 Task: Add a dentist appointment for a cavity filling on the 22nd at 5:00 PM to 6:00 PM.
Action: Mouse moved to (550, 136)
Screenshot: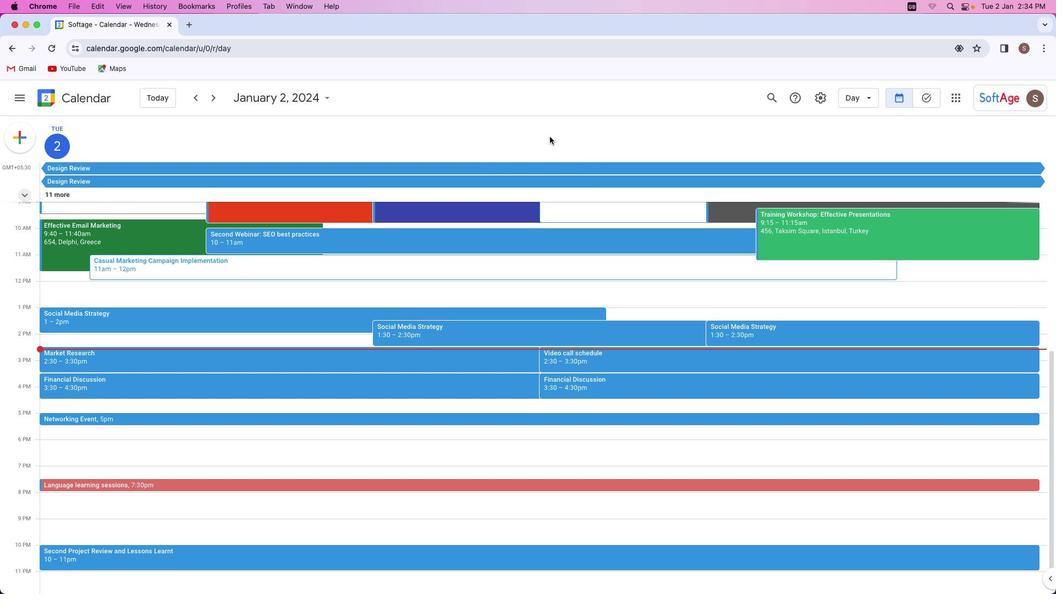 
Action: Mouse pressed left at (550, 136)
Screenshot: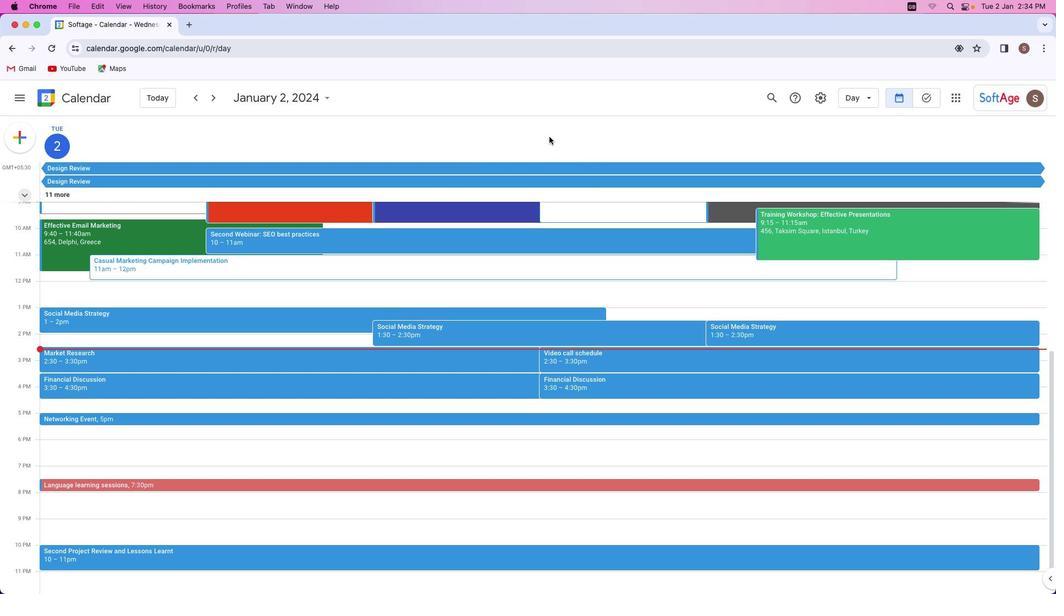 
Action: Mouse moved to (25, 141)
Screenshot: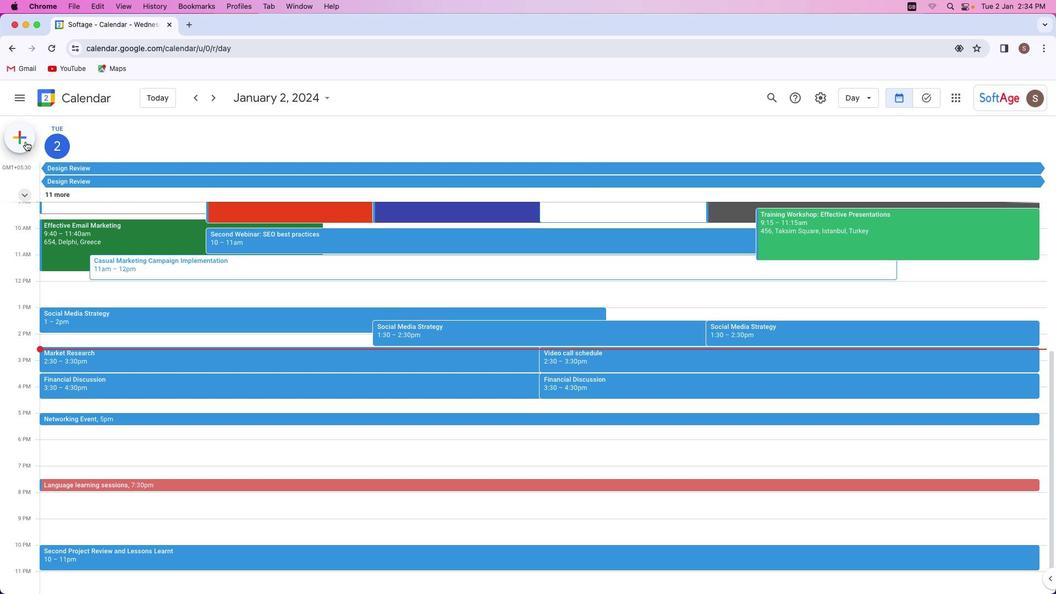 
Action: Mouse pressed left at (25, 141)
Screenshot: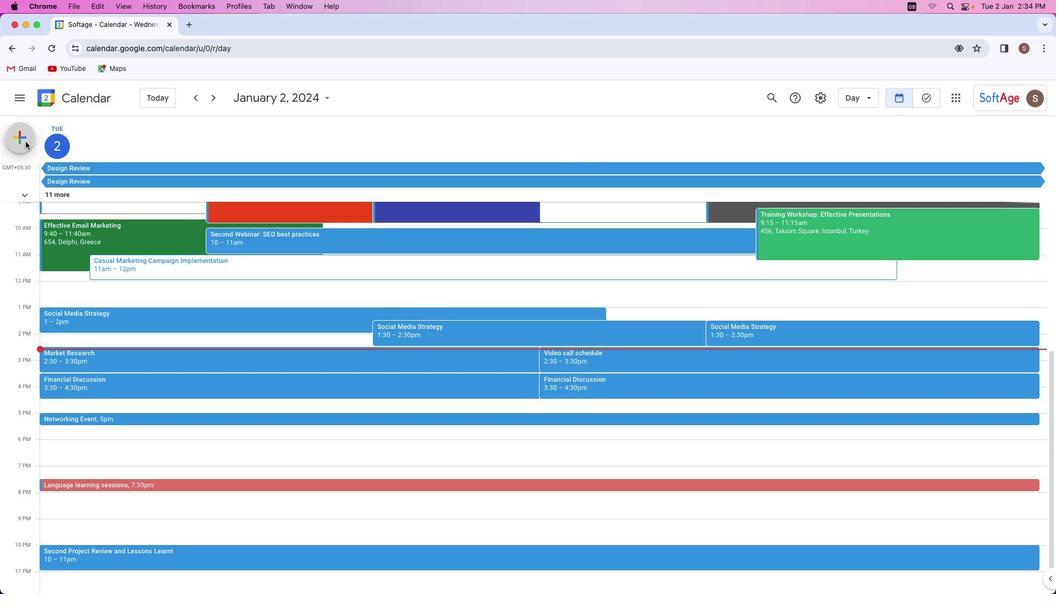 
Action: Mouse moved to (68, 256)
Screenshot: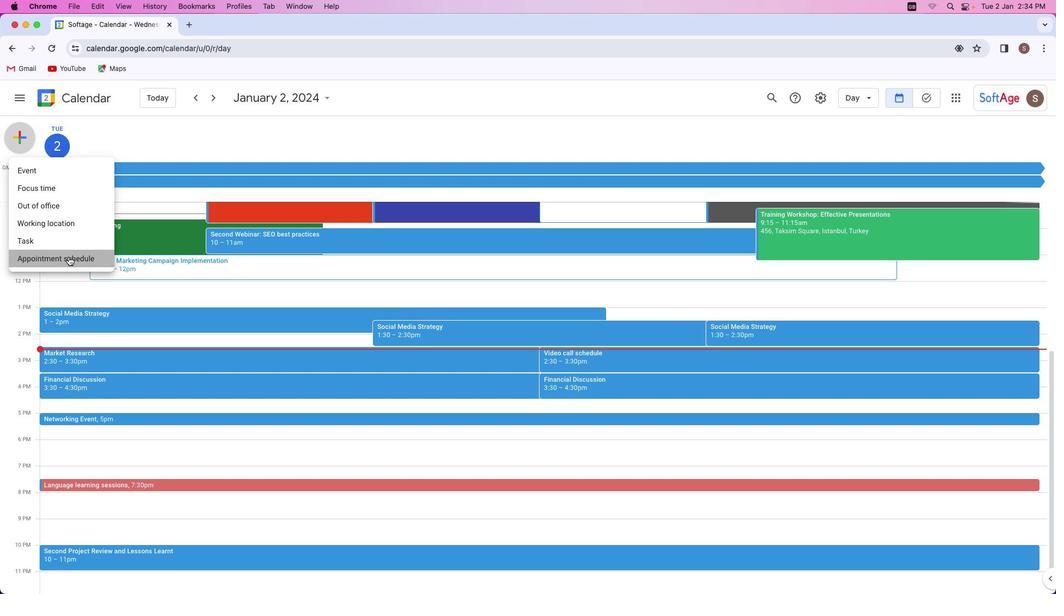 
Action: Mouse pressed left at (68, 256)
Screenshot: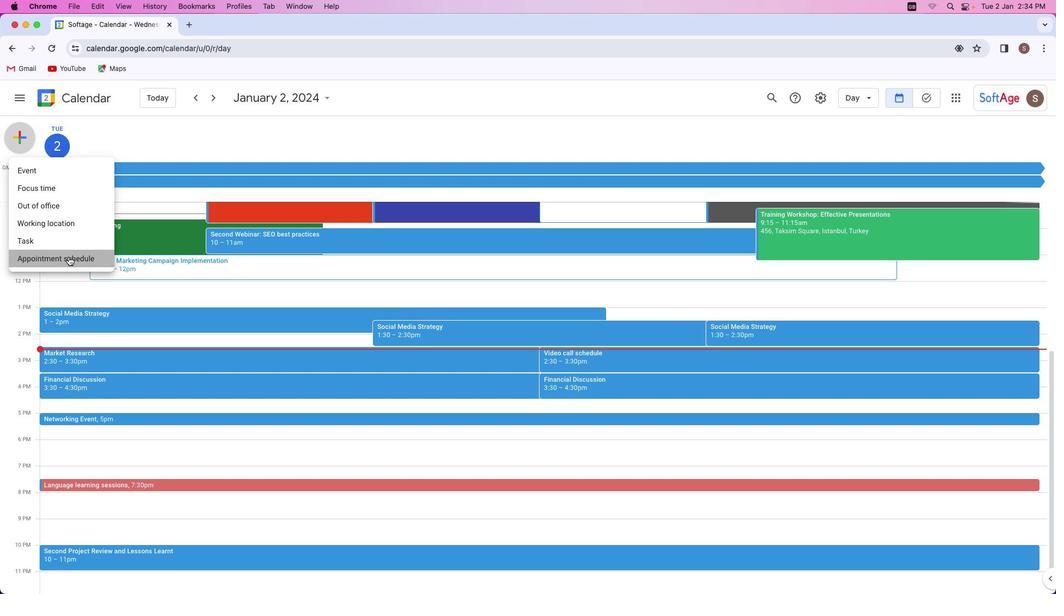 
Action: Mouse moved to (83, 128)
Screenshot: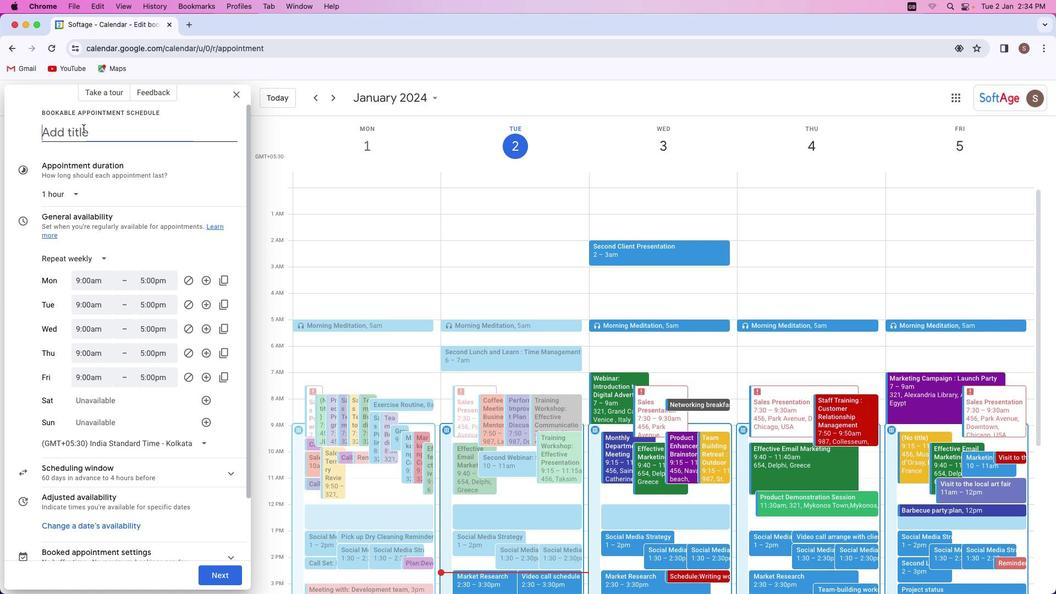
Action: Key pressed Key.shift'D''e''n''t''i''s''t'Key.space'c''a''v''i''t''y'Key.space'f''i''l''l''i''n''g'
Screenshot: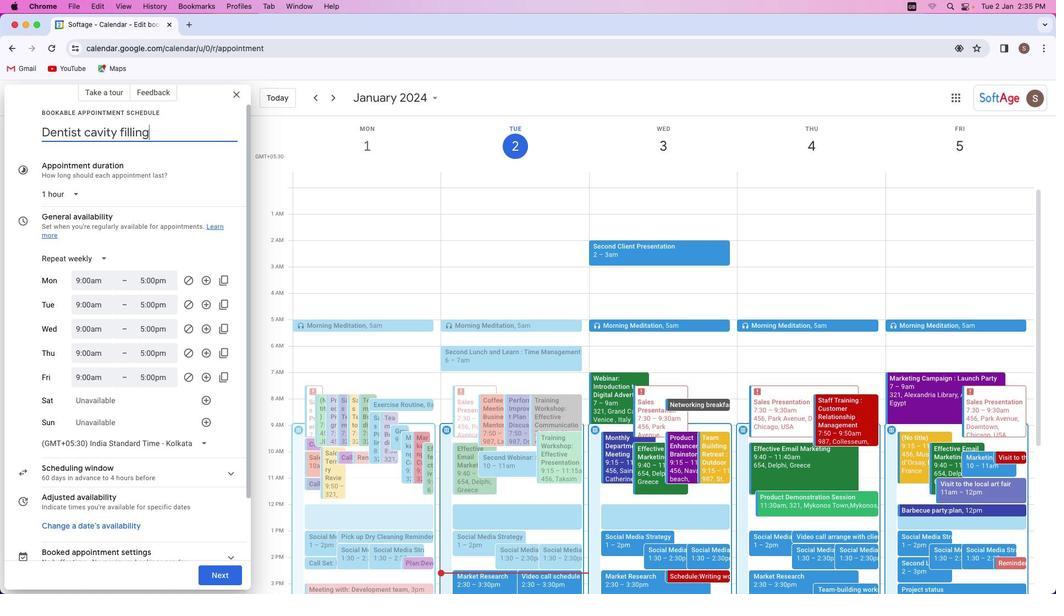 
Action: Mouse moved to (94, 255)
Screenshot: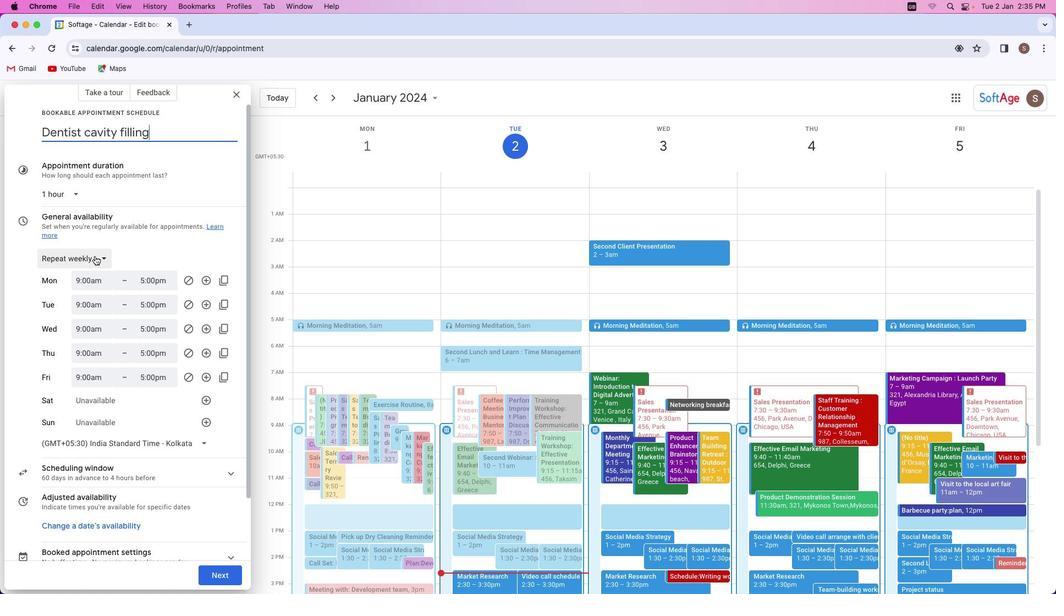 
Action: Mouse pressed left at (94, 255)
Screenshot: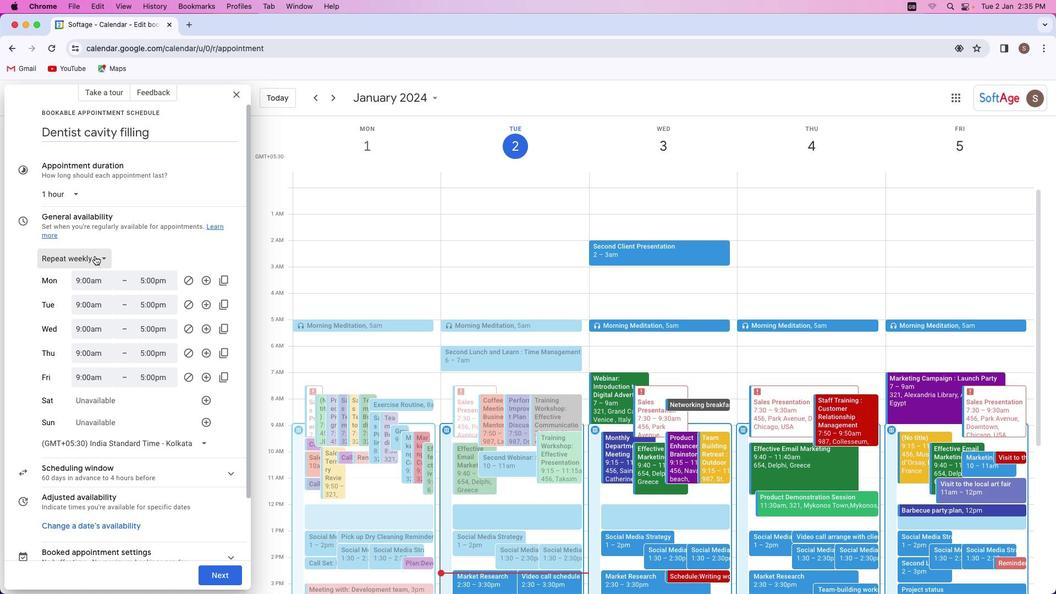 
Action: Mouse moved to (98, 277)
Screenshot: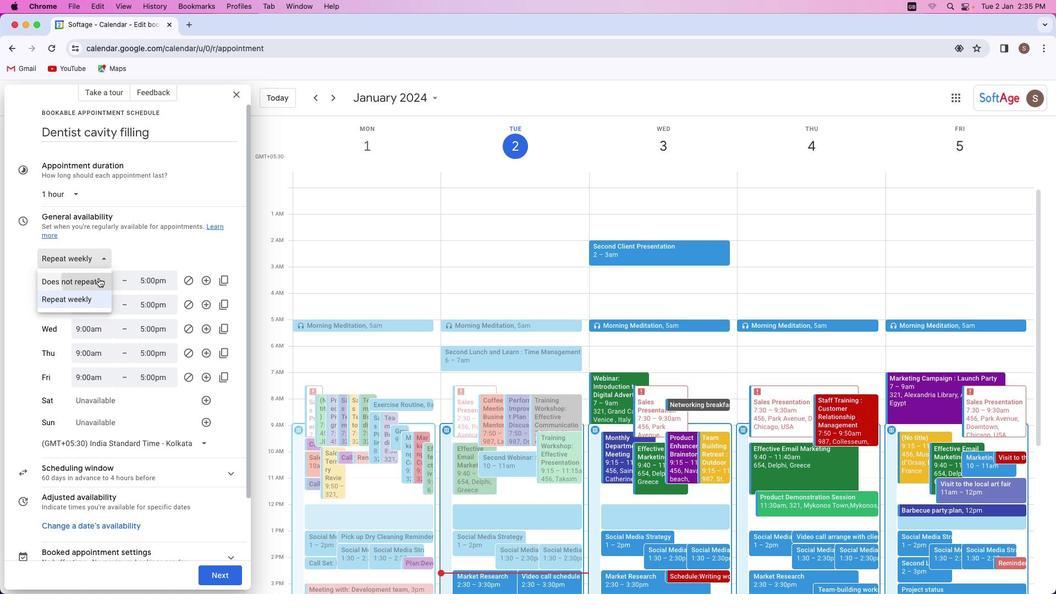 
Action: Mouse pressed left at (98, 277)
Screenshot: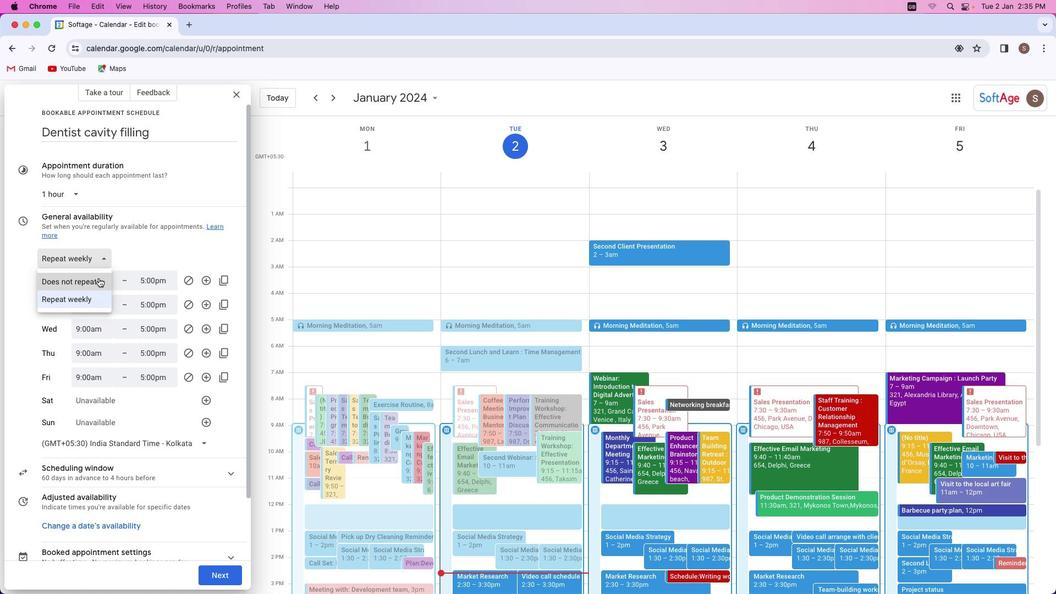 
Action: Mouse moved to (60, 268)
Screenshot: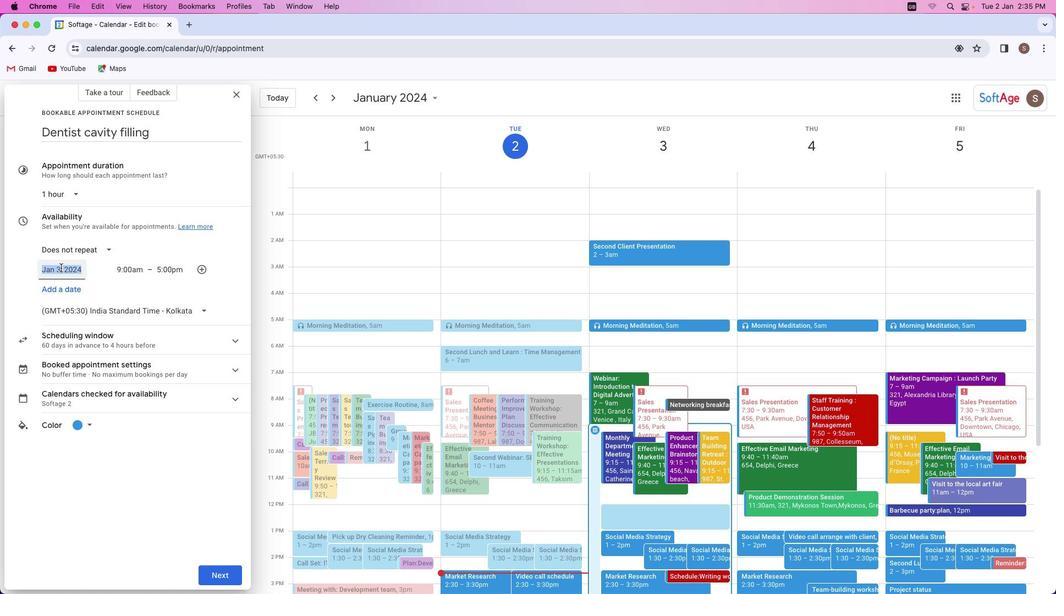 
Action: Mouse pressed left at (60, 268)
Screenshot: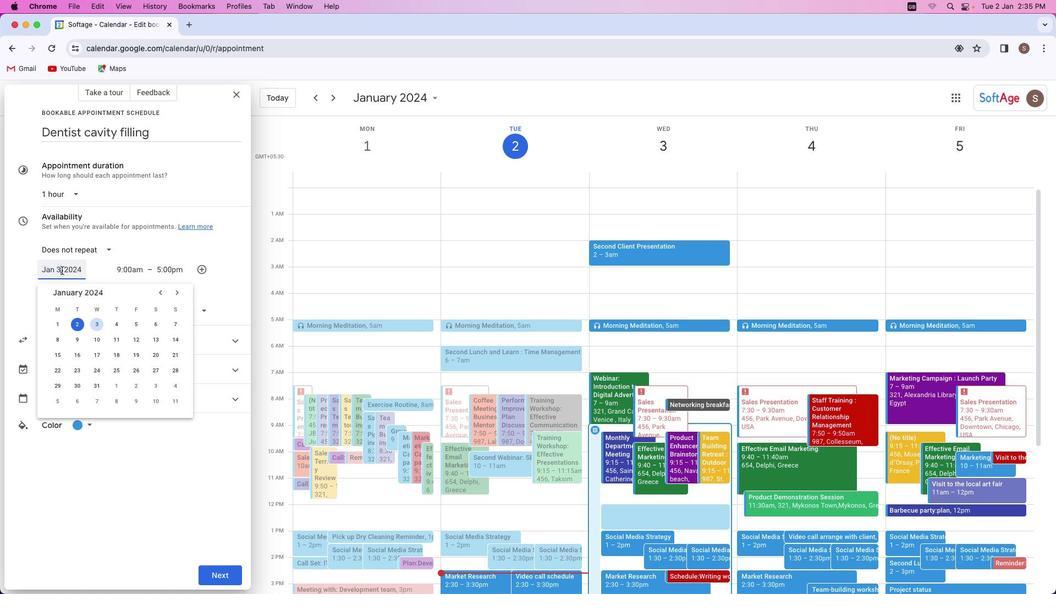 
Action: Mouse moved to (60, 368)
Screenshot: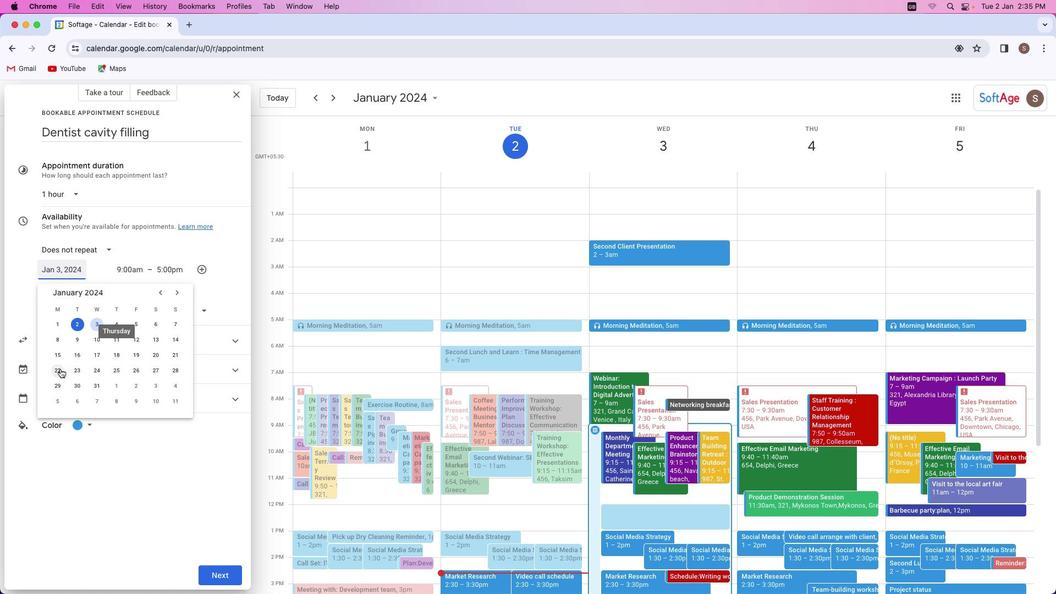 
Action: Mouse pressed left at (60, 368)
Screenshot: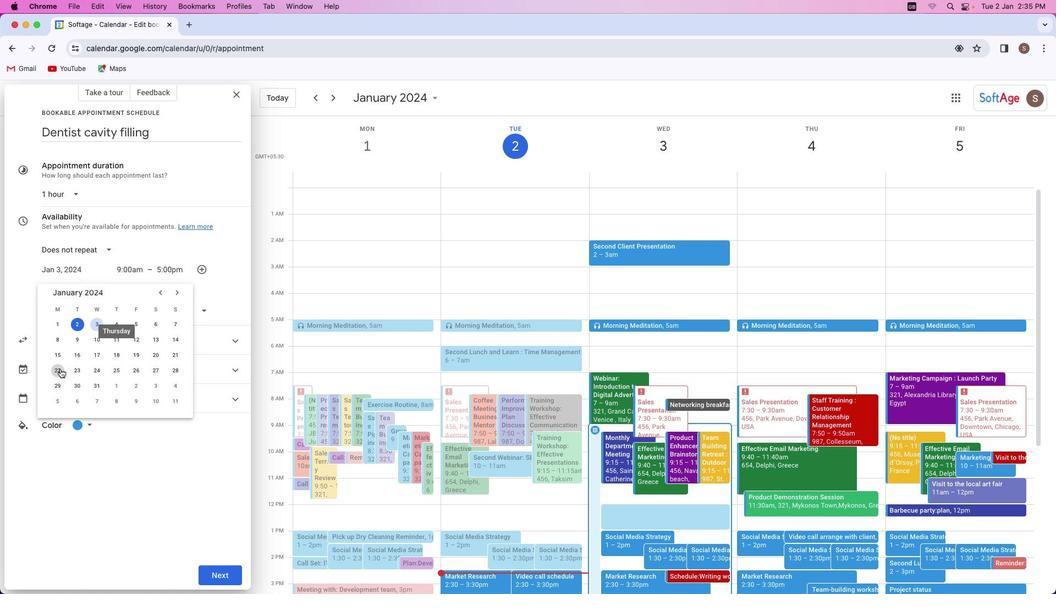 
Action: Mouse moved to (124, 274)
Screenshot: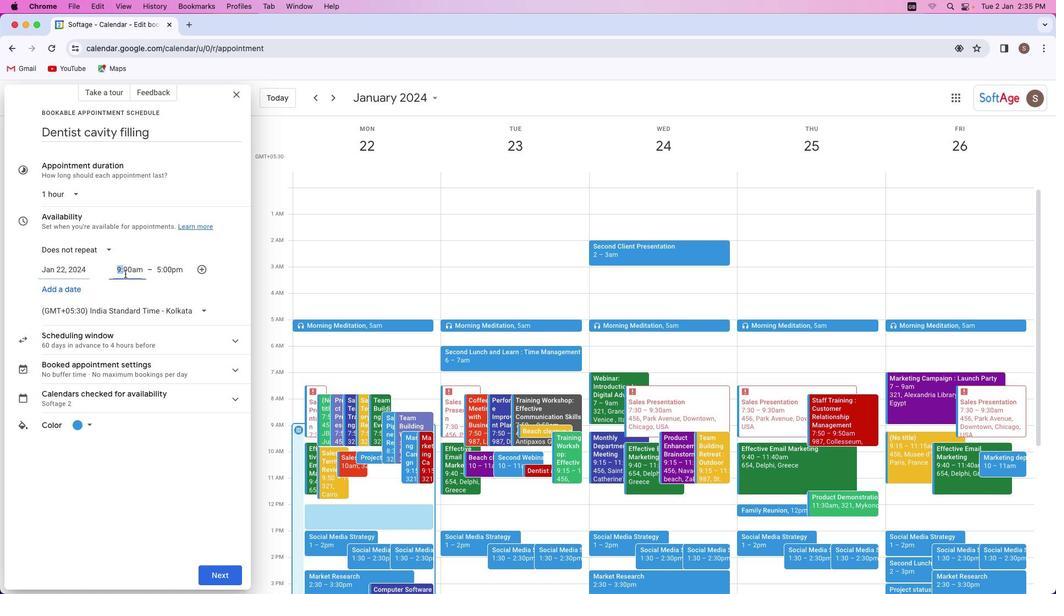 
Action: Mouse pressed left at (124, 274)
Screenshot: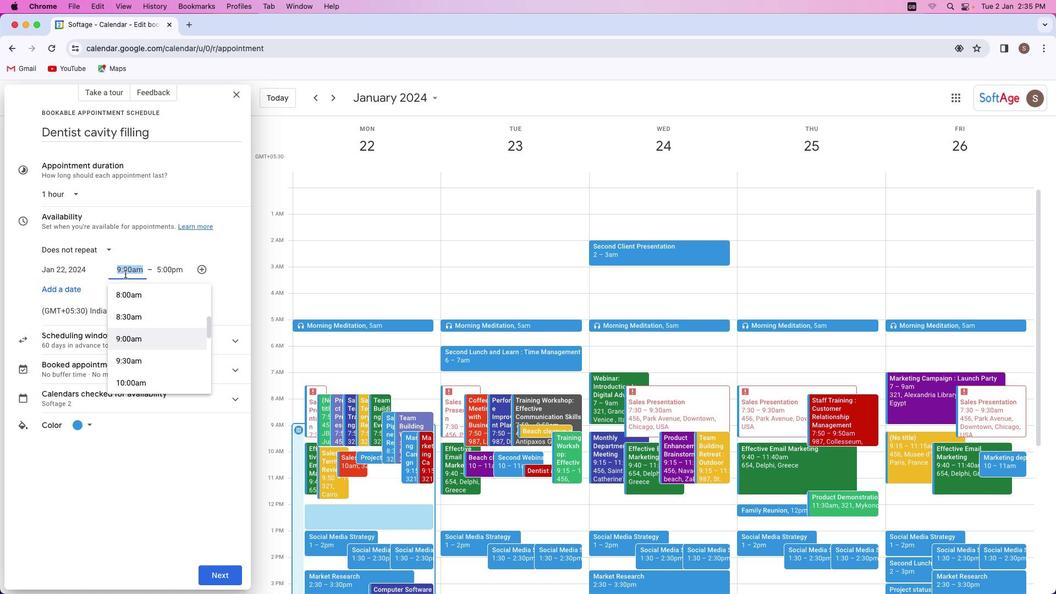 
Action: Mouse moved to (134, 308)
Screenshot: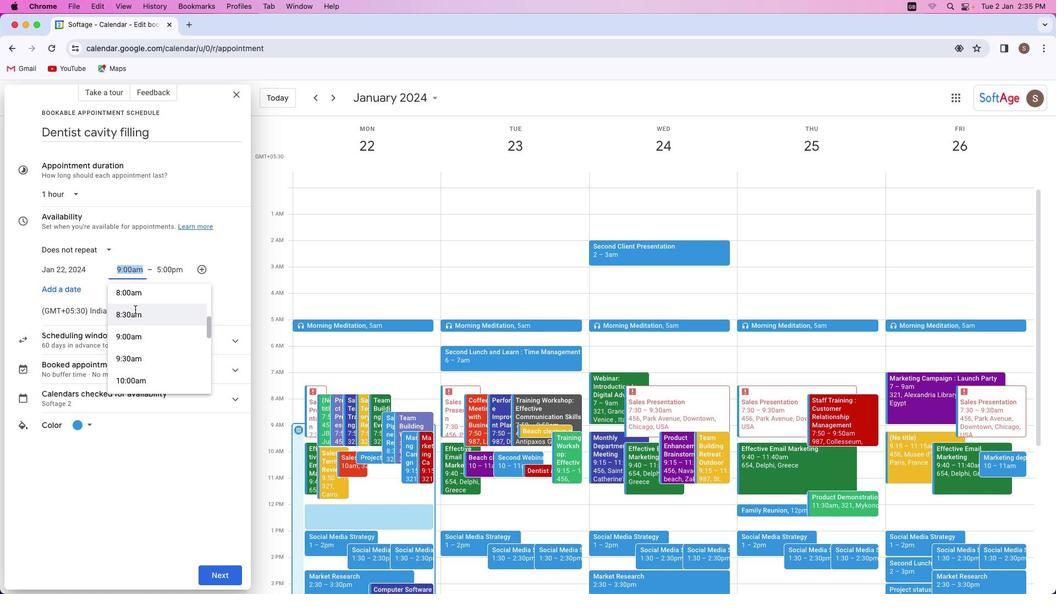 
Action: Mouse scrolled (134, 308) with delta (0, 0)
Screenshot: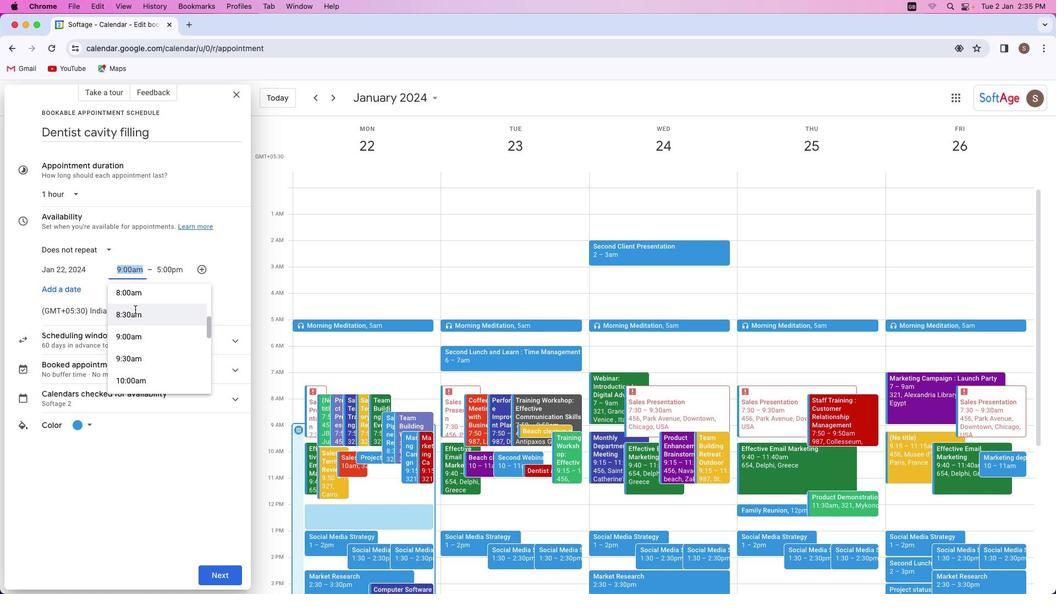 
Action: Mouse moved to (134, 309)
Screenshot: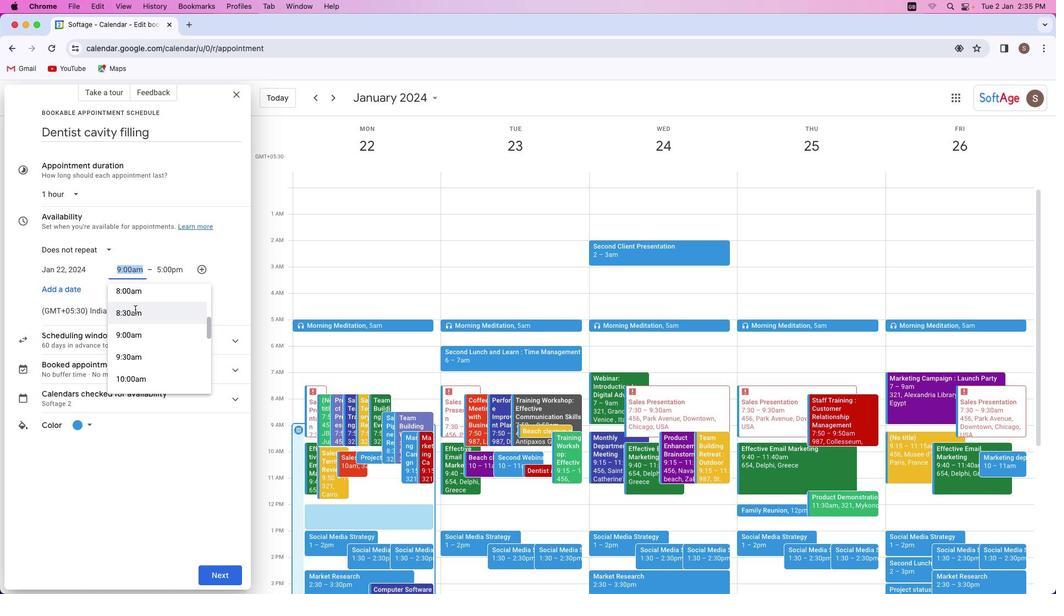 
Action: Mouse scrolled (134, 309) with delta (0, 0)
Screenshot: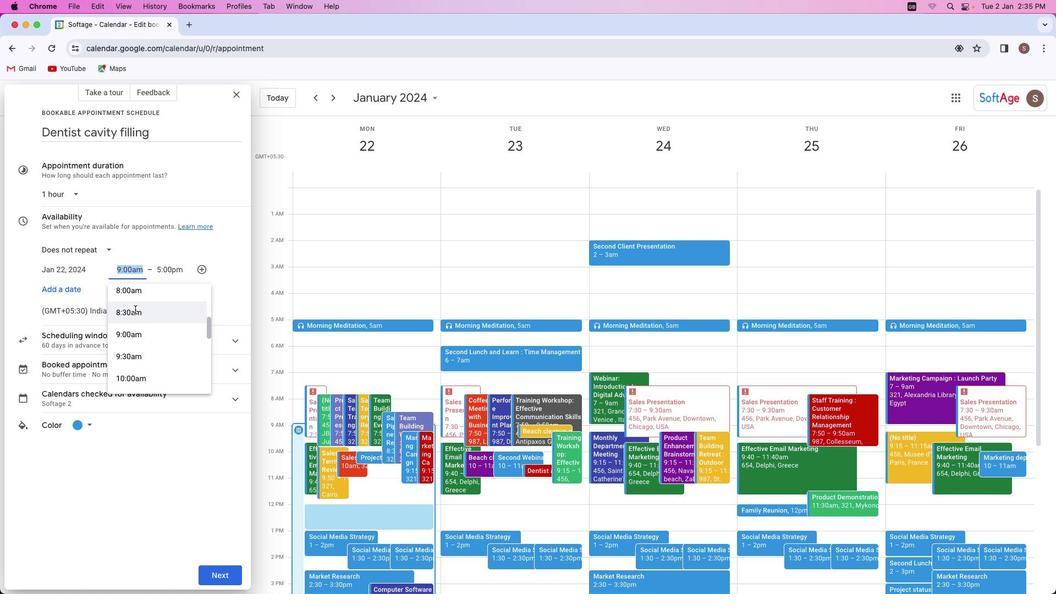 
Action: Mouse moved to (134, 309)
Screenshot: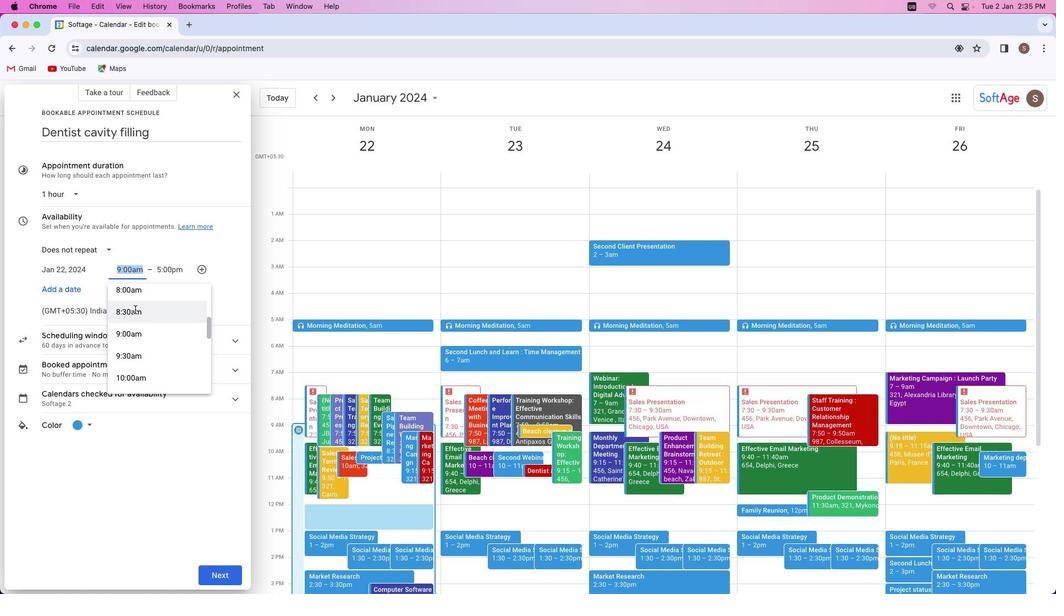
Action: Mouse scrolled (134, 309) with delta (0, 0)
Screenshot: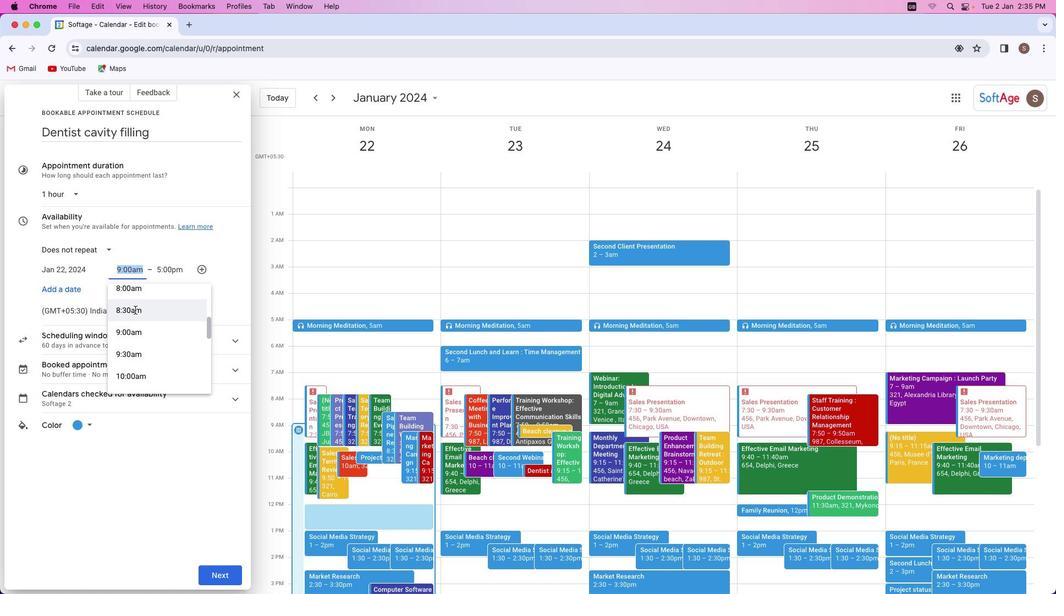 
Action: Mouse moved to (134, 309)
Screenshot: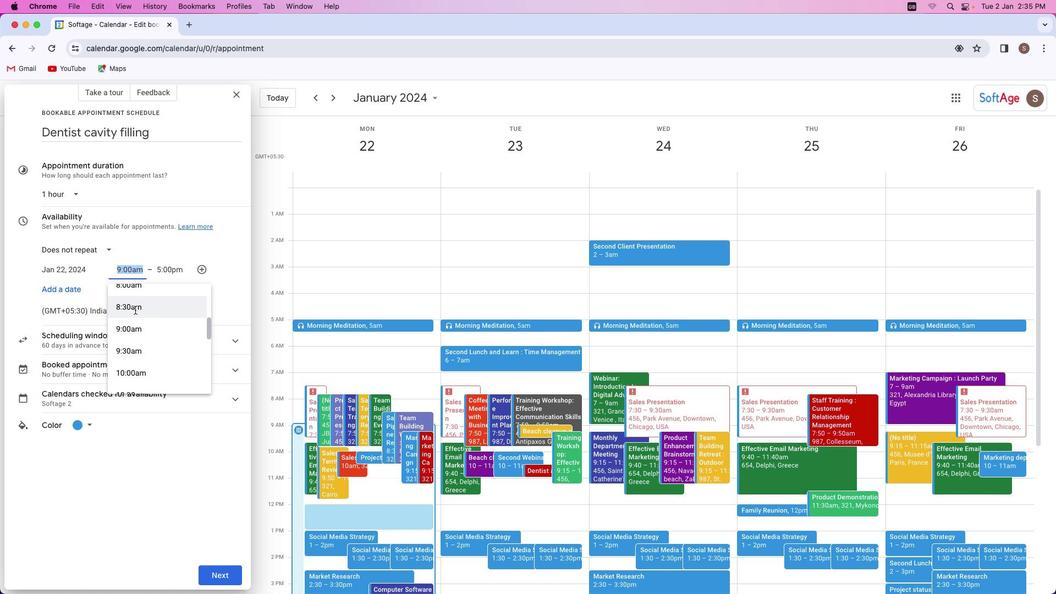 
Action: Mouse scrolled (134, 309) with delta (0, 0)
Screenshot: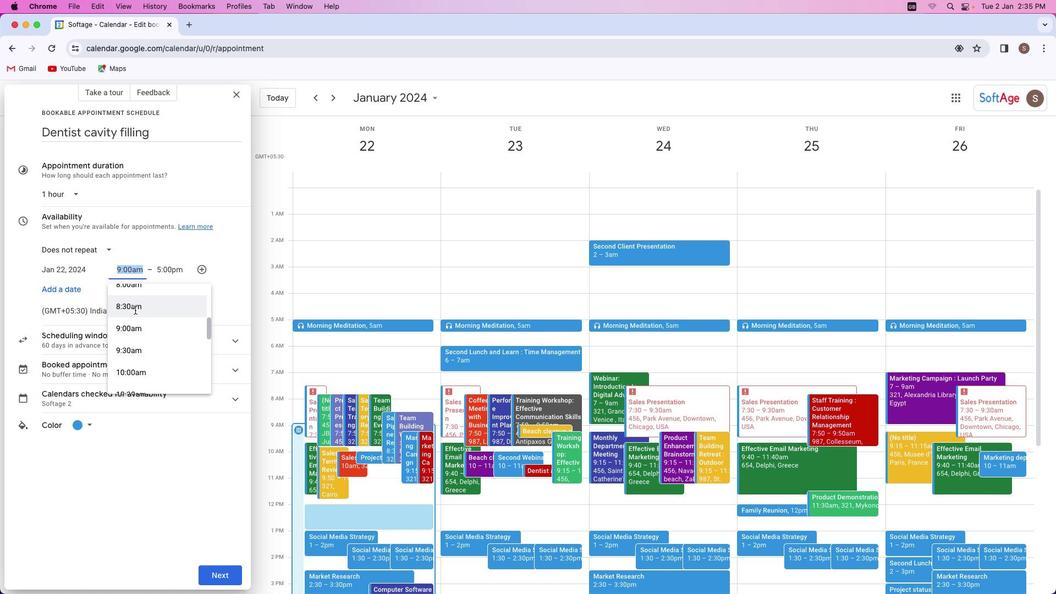 
Action: Mouse scrolled (134, 309) with delta (0, 0)
Screenshot: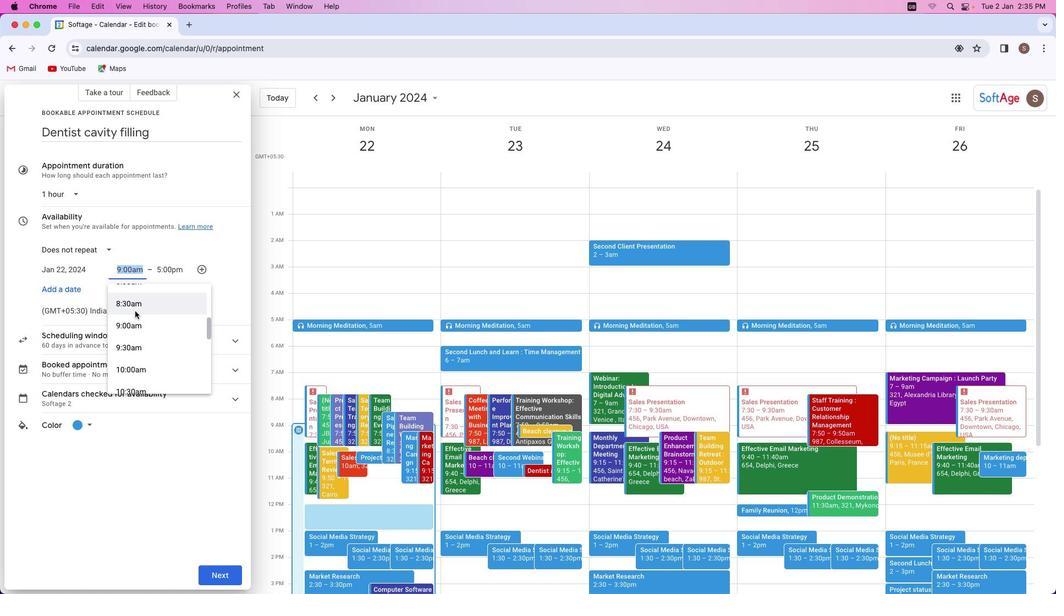 
Action: Mouse moved to (136, 312)
Screenshot: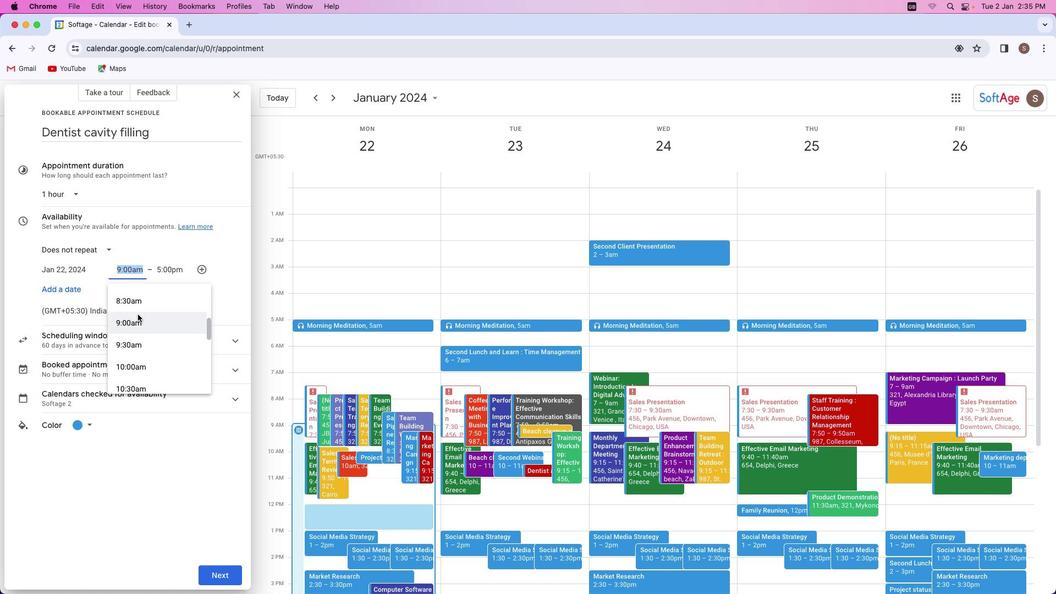 
Action: Mouse scrolled (136, 312) with delta (0, 0)
Screenshot: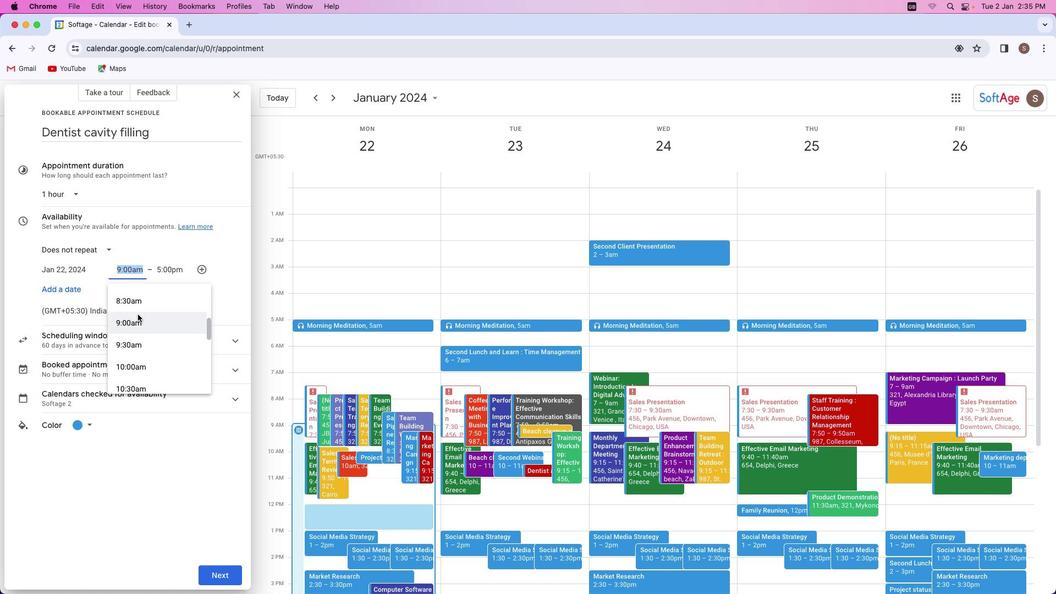 
Action: Mouse moved to (137, 314)
Screenshot: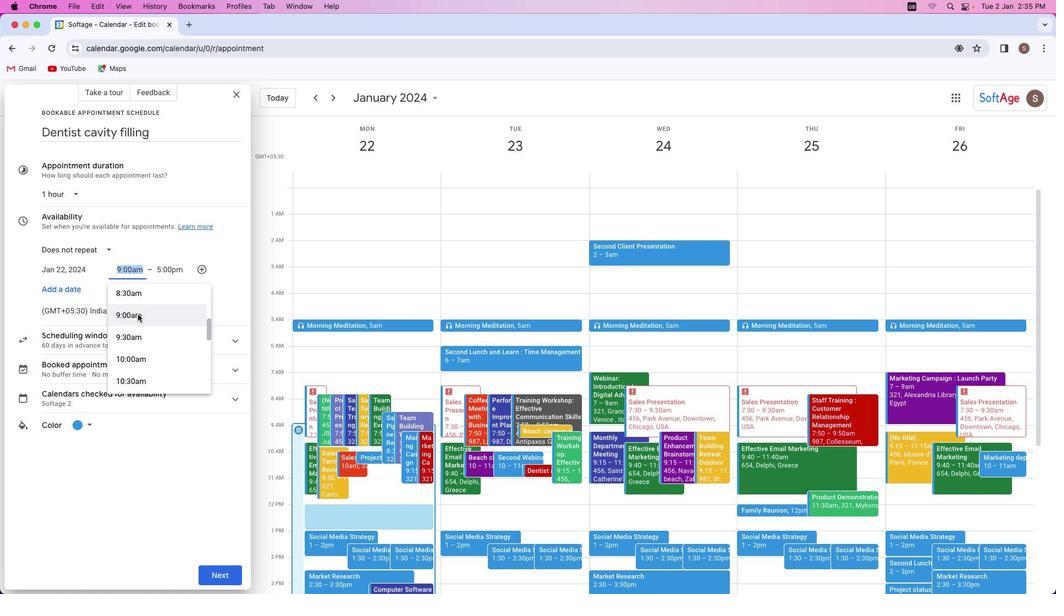 
Action: Mouse scrolled (137, 314) with delta (0, 0)
Screenshot: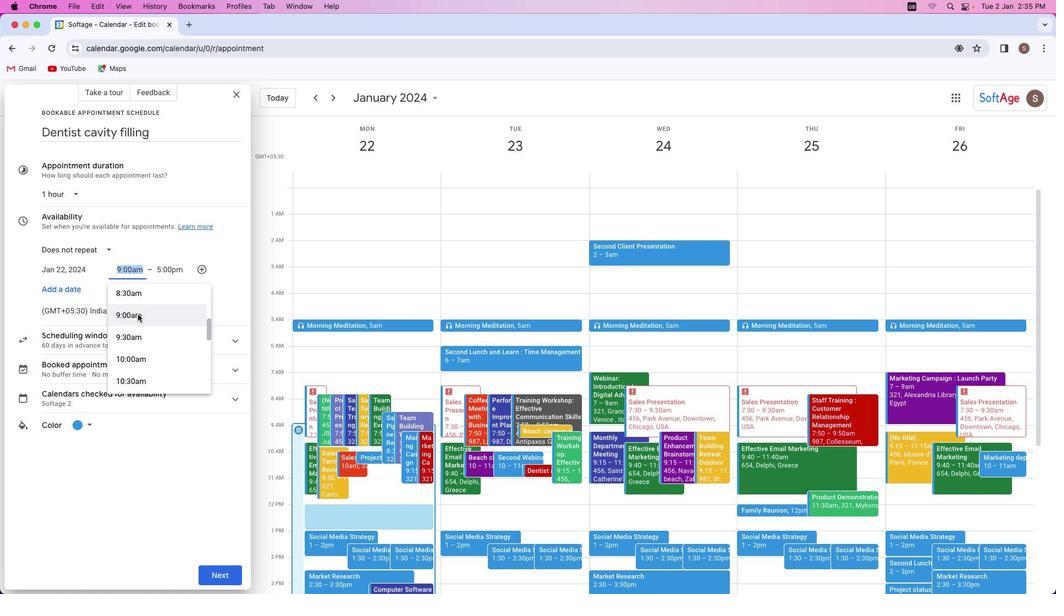 
Action: Mouse moved to (138, 314)
Screenshot: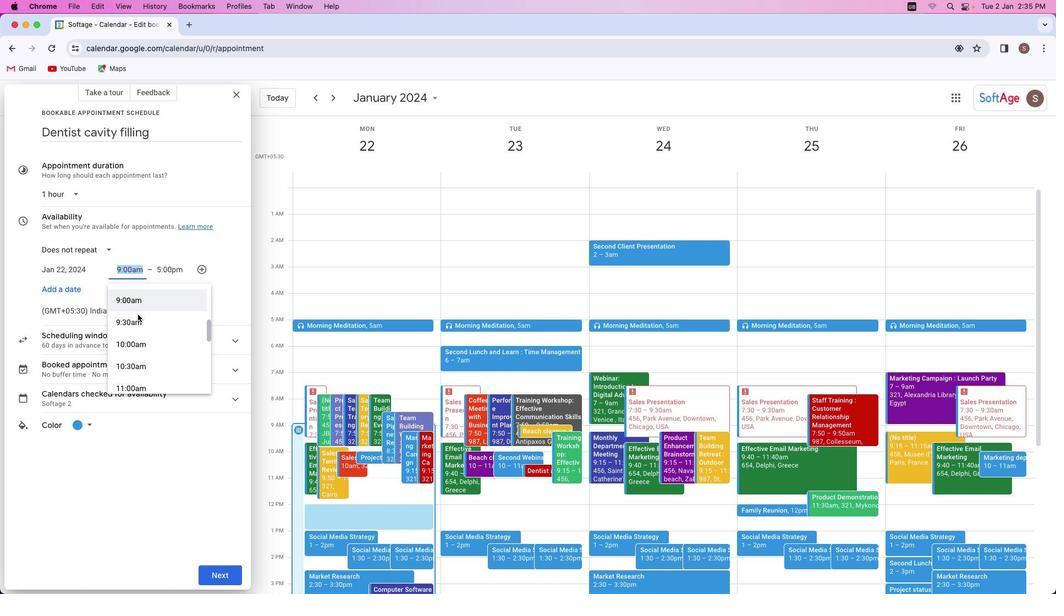 
Action: Mouse scrolled (138, 314) with delta (0, 0)
Screenshot: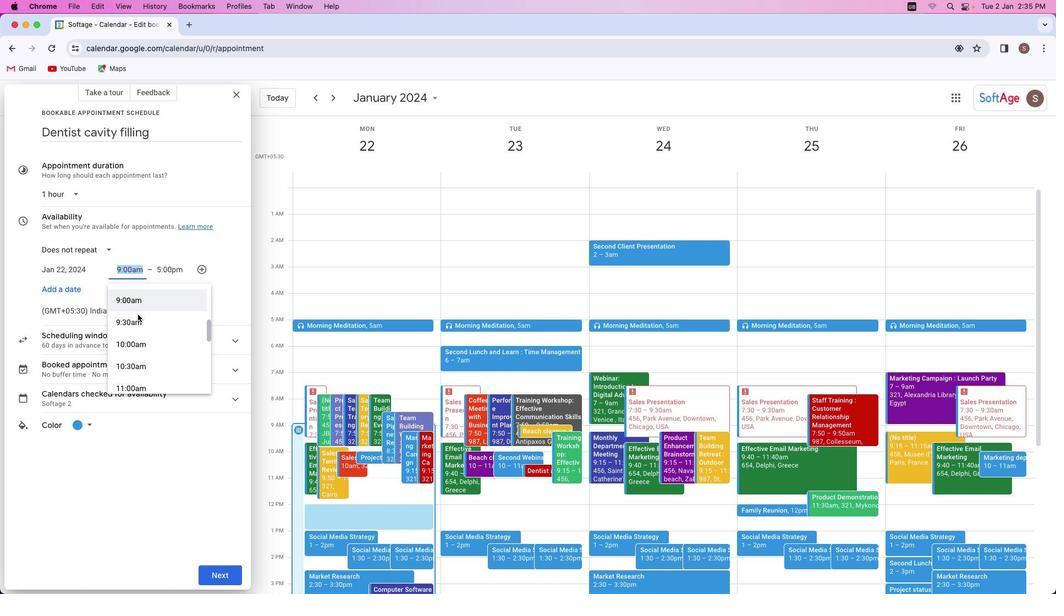 
Action: Mouse scrolled (138, 314) with delta (0, 0)
Screenshot: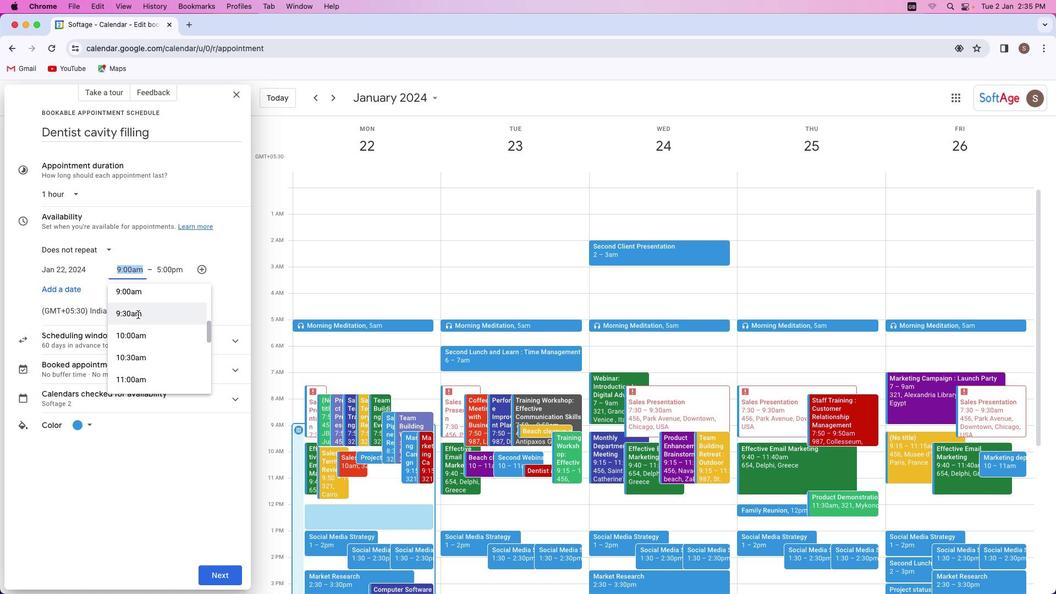 
Action: Mouse moved to (138, 314)
Screenshot: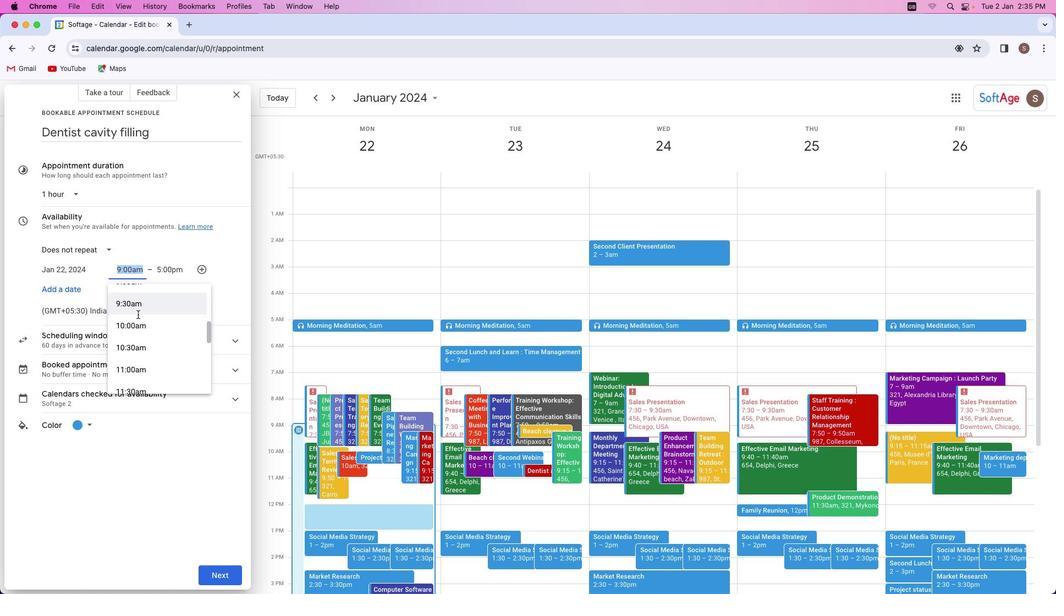
Action: Mouse scrolled (138, 314) with delta (0, 0)
Screenshot: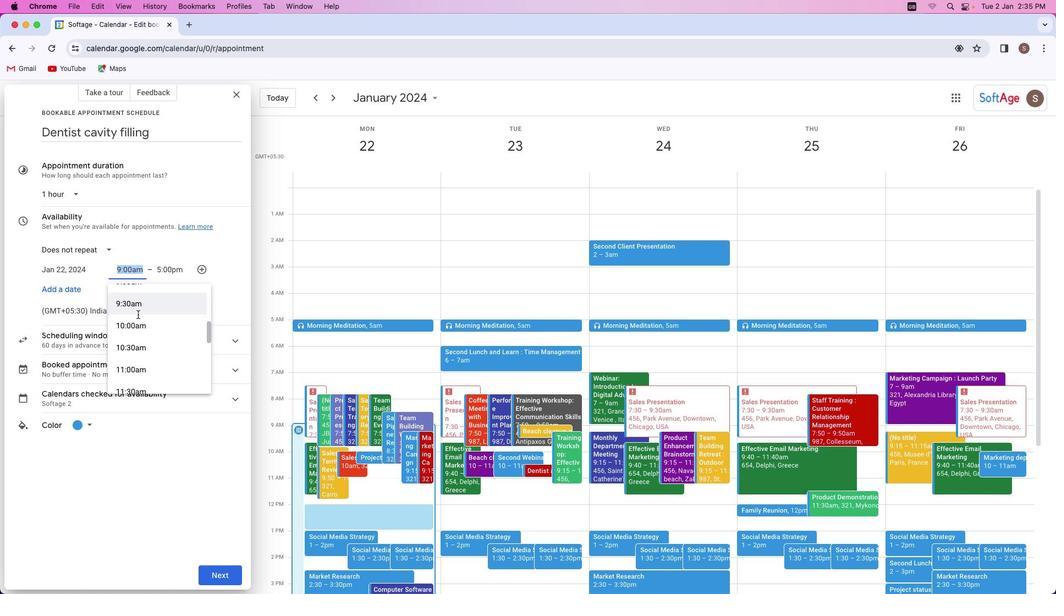 
Action: Mouse scrolled (138, 314) with delta (0, 0)
Screenshot: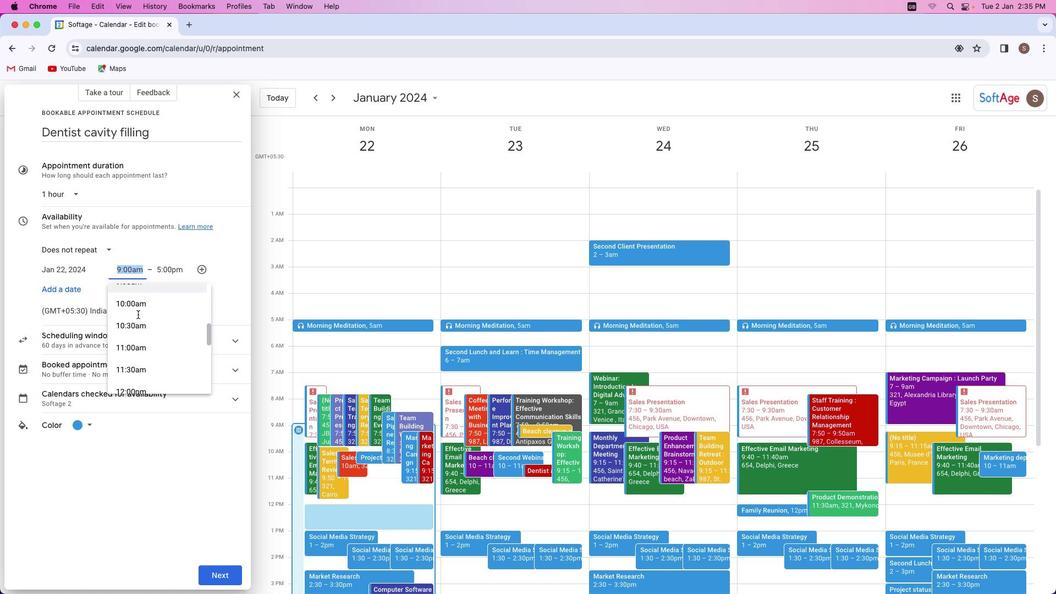 
Action: Mouse moved to (138, 314)
Screenshot: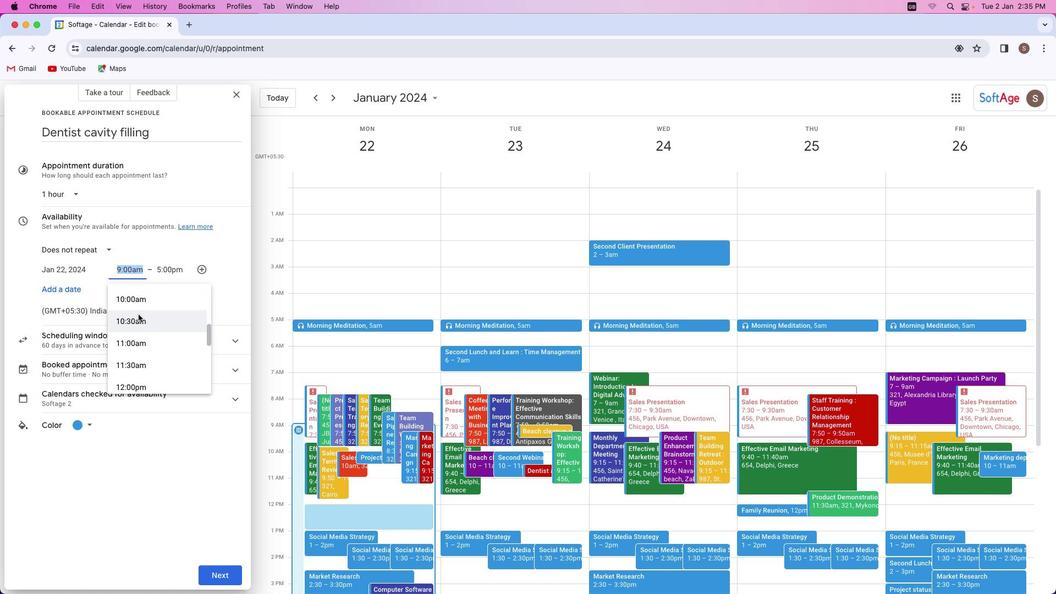 
Action: Mouse scrolled (138, 314) with delta (0, 0)
Screenshot: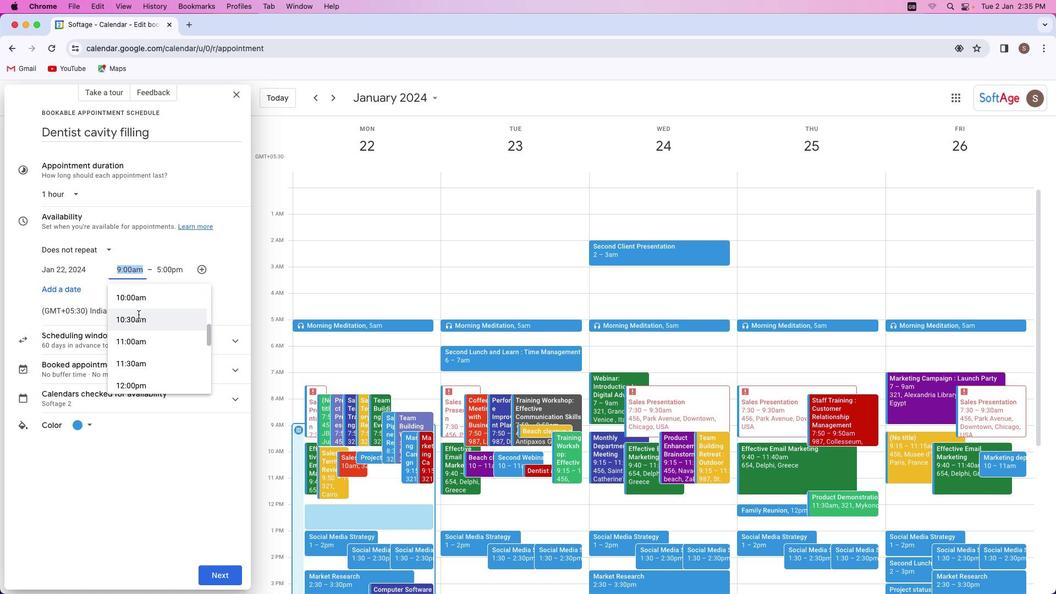 
Action: Mouse moved to (138, 314)
Screenshot: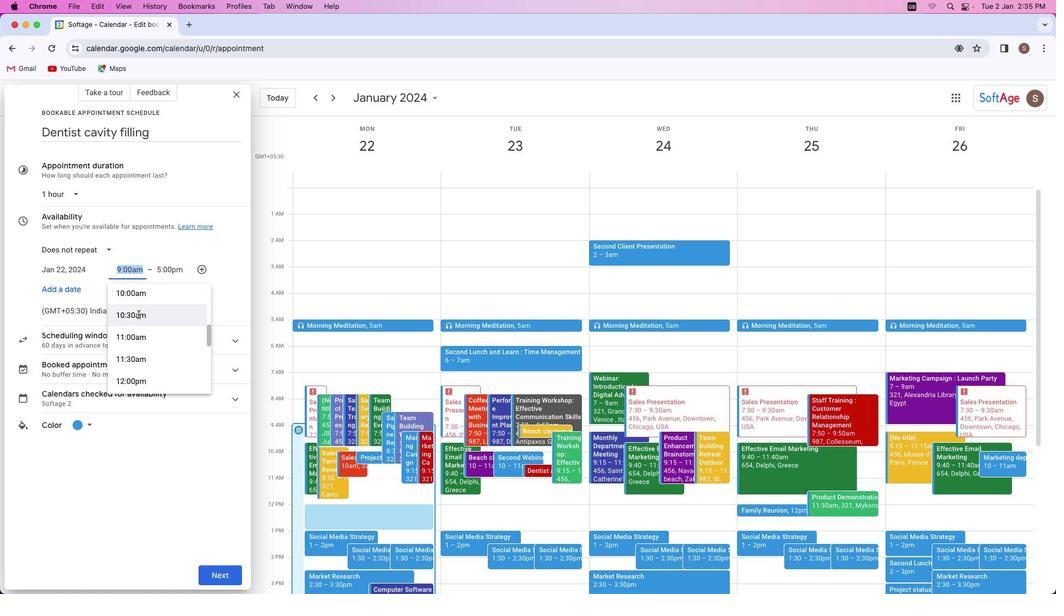
Action: Mouse scrolled (138, 314) with delta (0, 0)
Screenshot: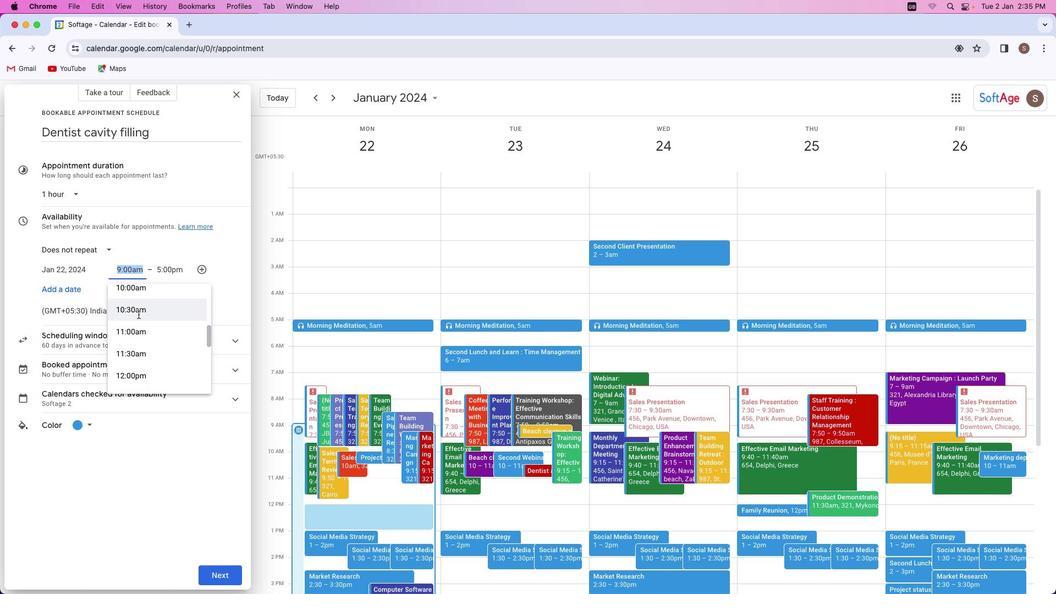 
Action: Mouse moved to (138, 314)
Screenshot: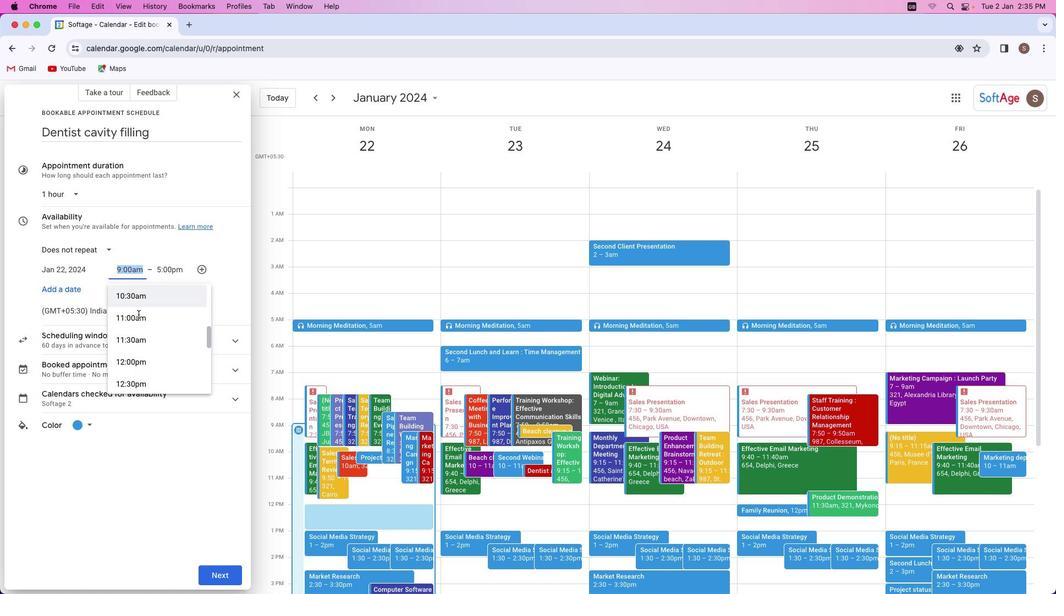 
Action: Mouse scrolled (138, 314) with delta (0, 0)
Screenshot: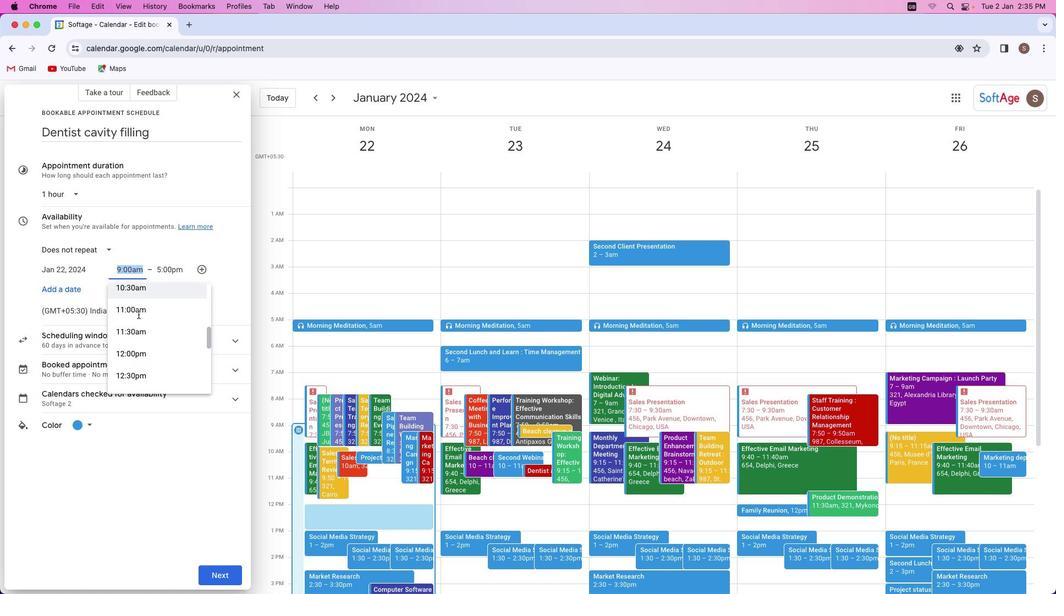 
Action: Mouse scrolled (138, 314) with delta (0, 0)
Screenshot: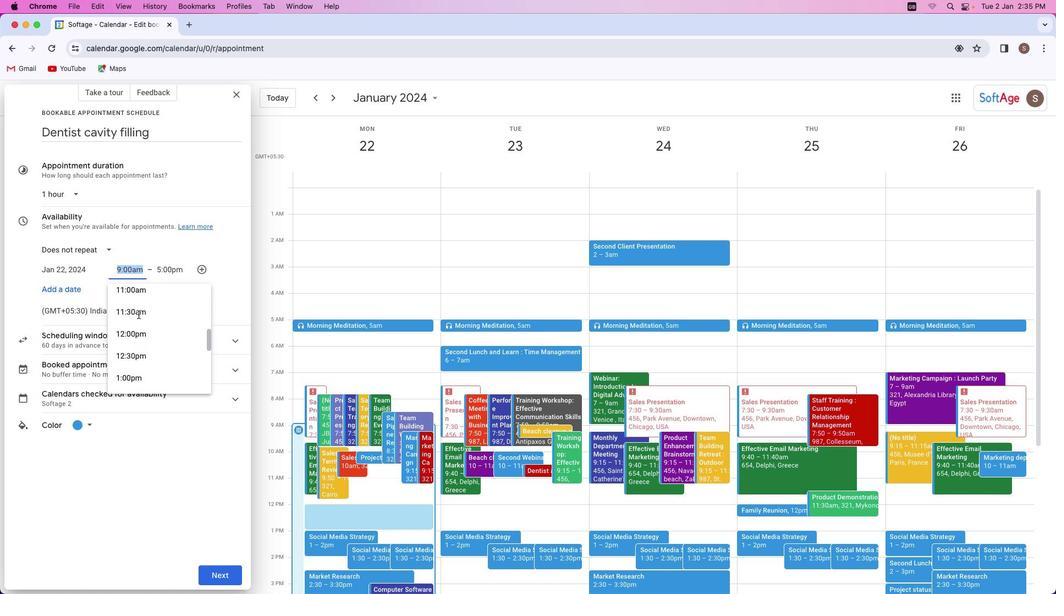 
Action: Mouse scrolled (138, 314) with delta (0, 0)
Screenshot: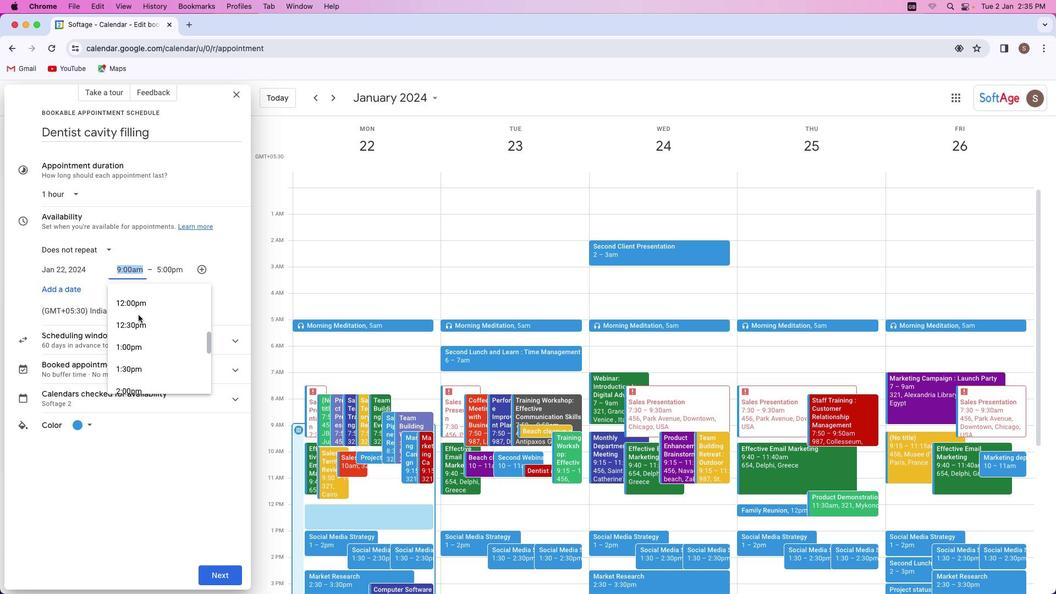 
Action: Mouse moved to (138, 314)
Screenshot: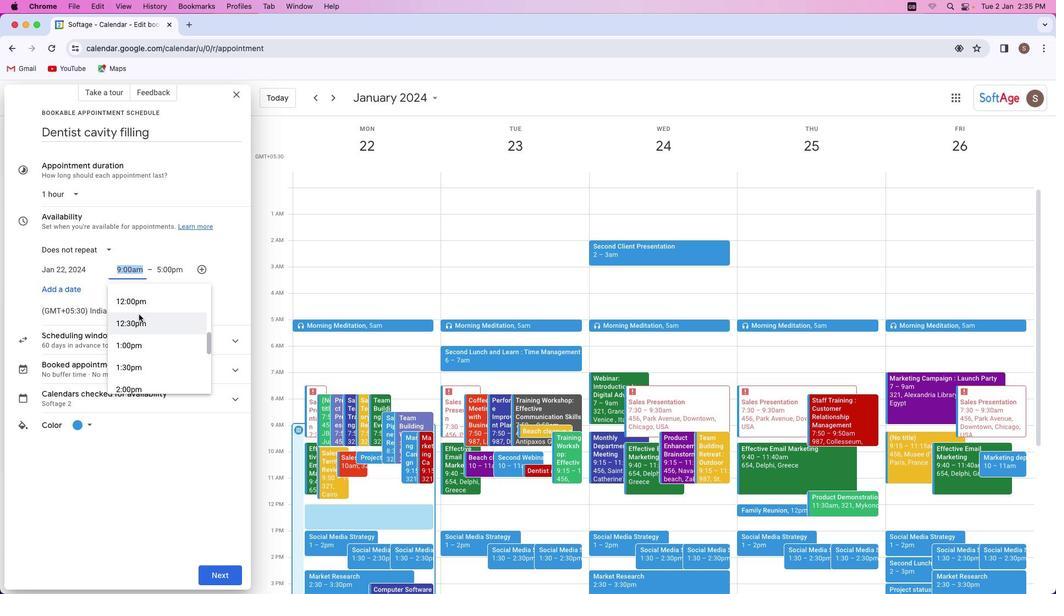 
Action: Mouse scrolled (138, 314) with delta (0, 0)
Screenshot: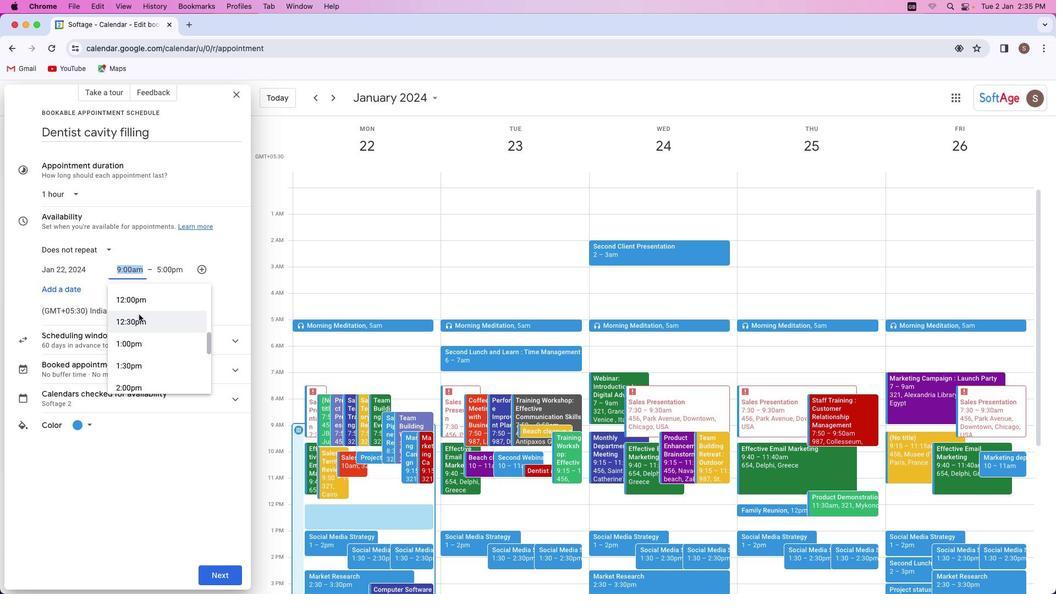 
Action: Mouse moved to (139, 314)
Screenshot: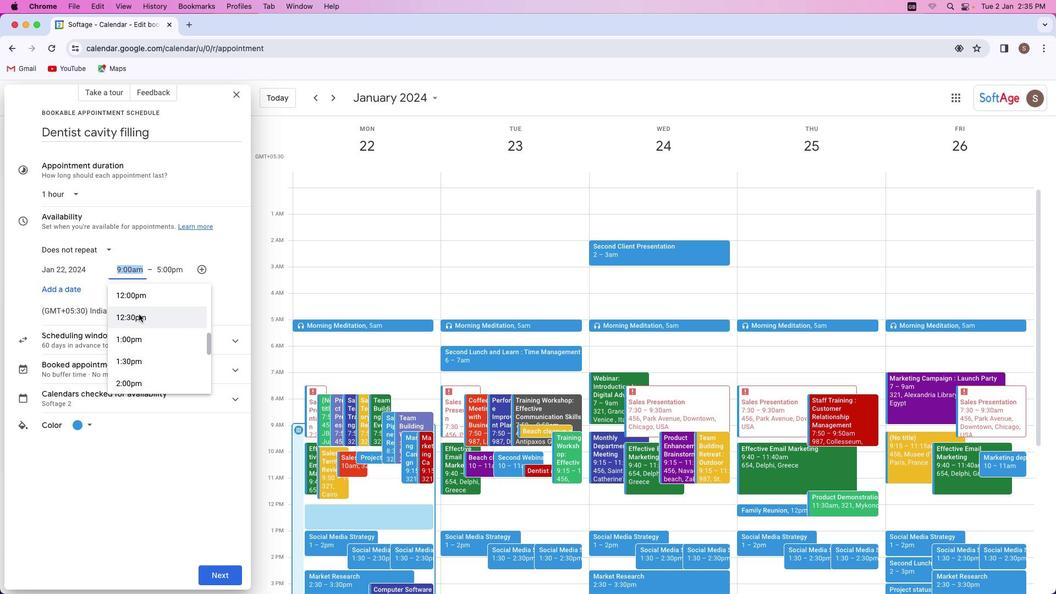 
Action: Mouse scrolled (139, 314) with delta (0, 0)
Screenshot: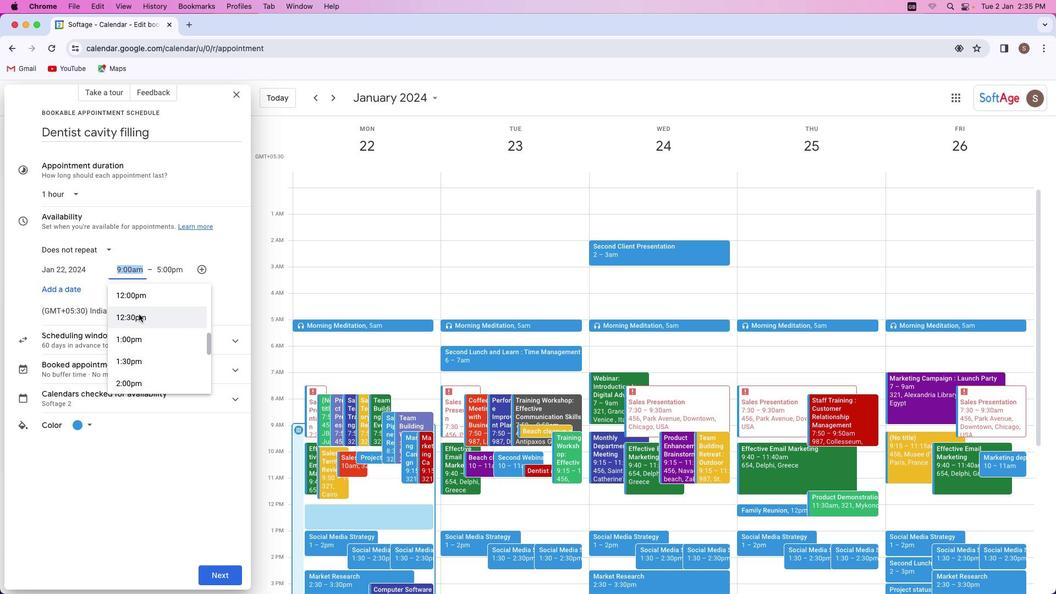 
Action: Mouse moved to (139, 314)
Screenshot: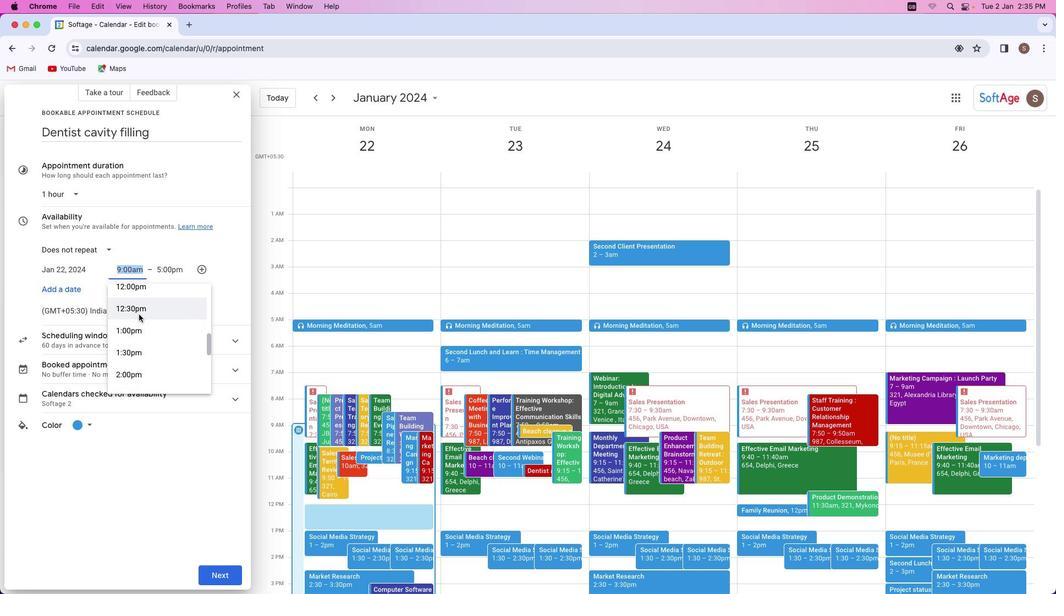 
Action: Mouse scrolled (139, 314) with delta (0, 0)
Screenshot: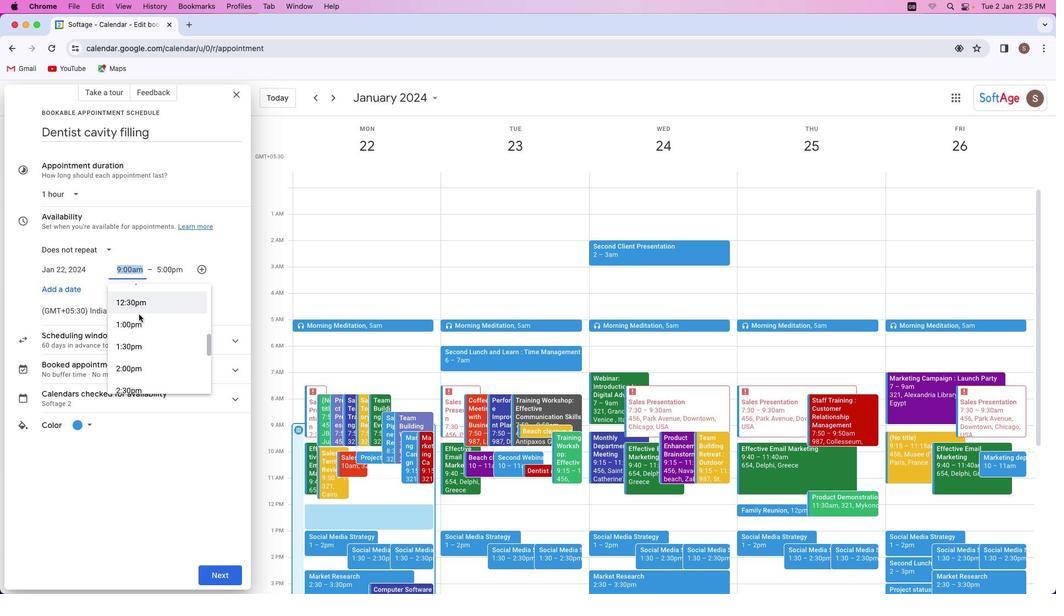 
Action: Mouse scrolled (139, 314) with delta (0, 0)
Screenshot: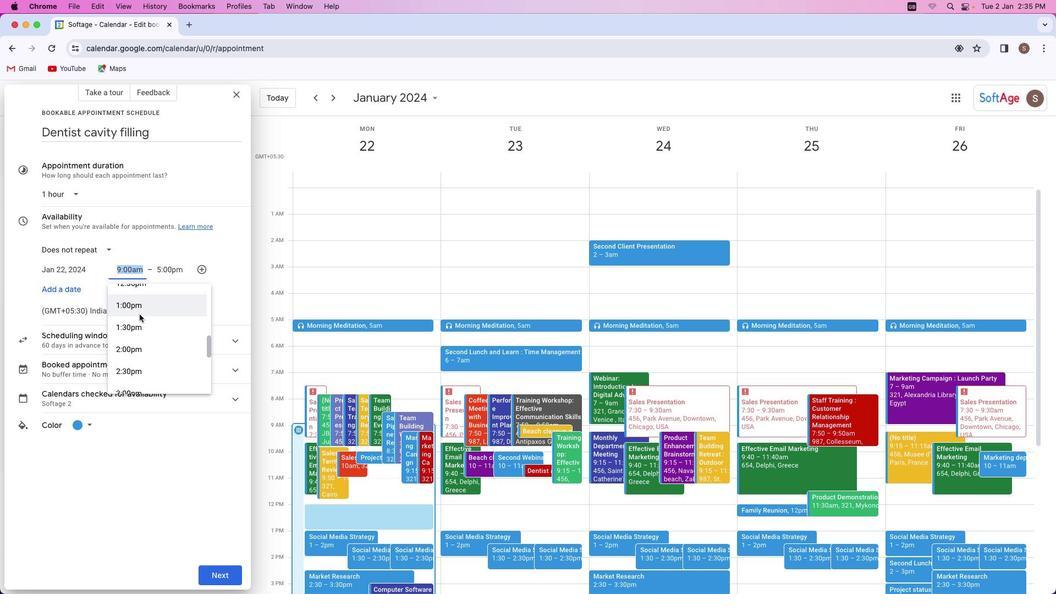 
Action: Mouse moved to (139, 314)
Screenshot: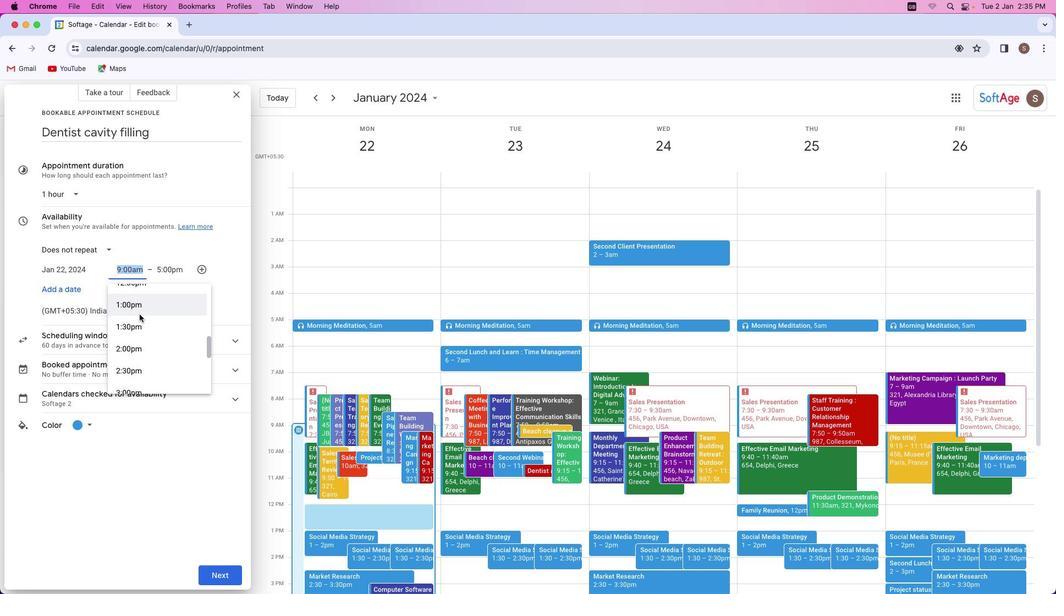 
Action: Mouse scrolled (139, 314) with delta (0, 0)
Screenshot: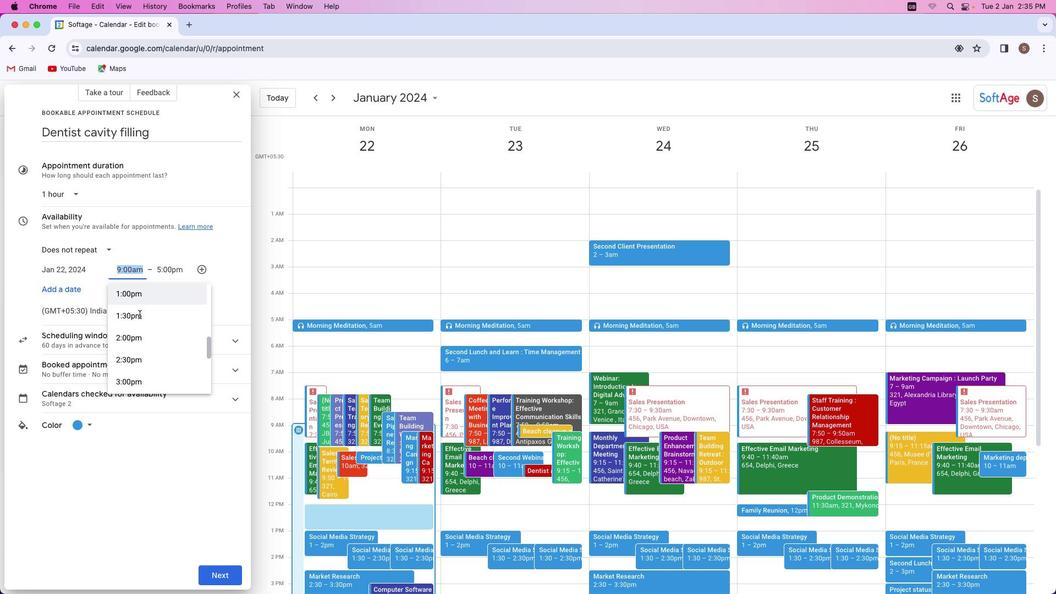 
Action: Mouse scrolled (139, 314) with delta (0, 0)
Screenshot: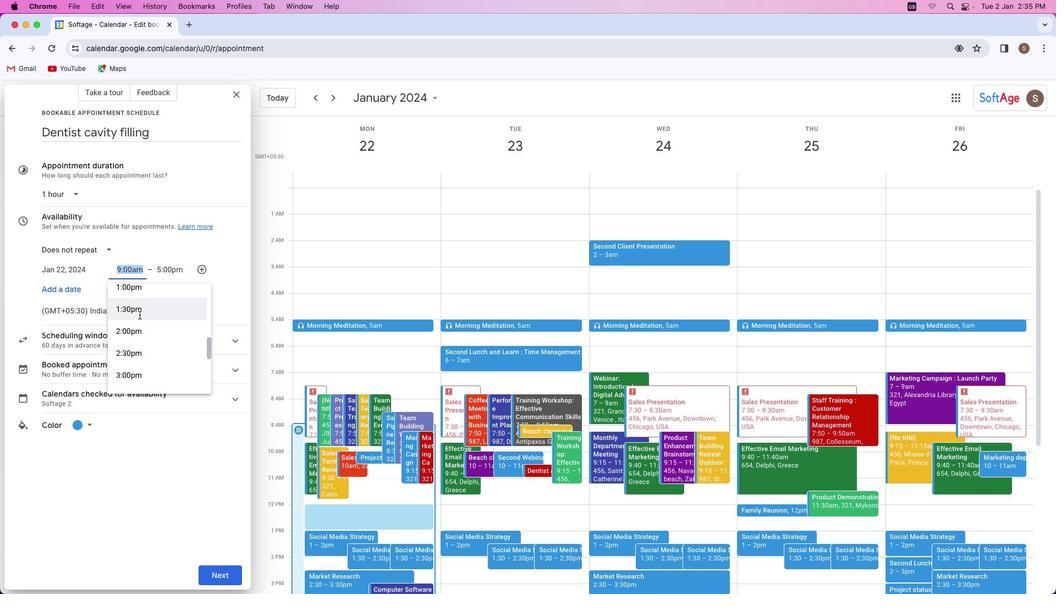 
Action: Mouse moved to (139, 315)
Screenshot: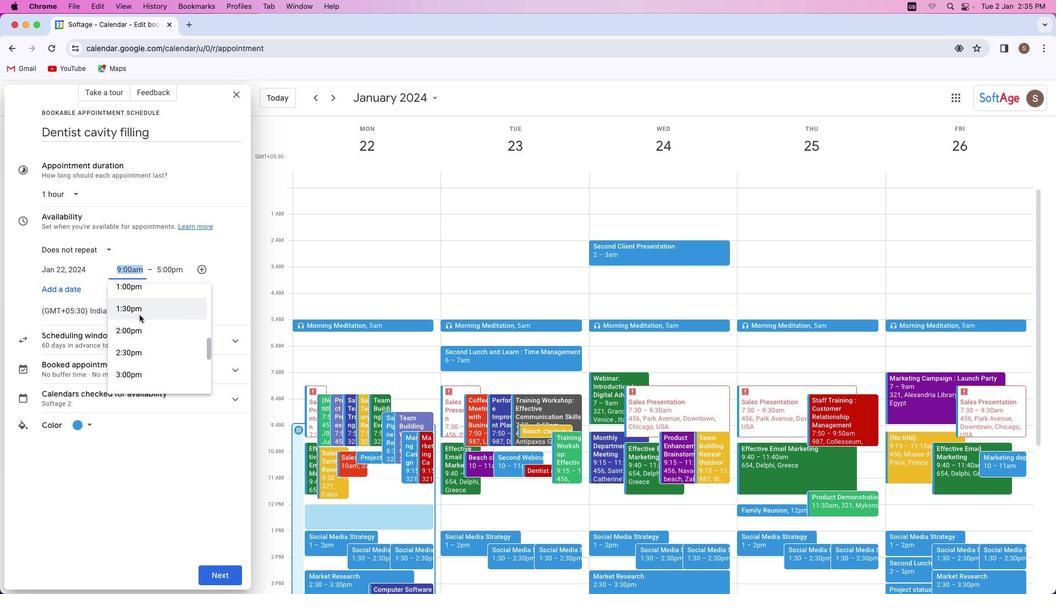 
Action: Mouse scrolled (139, 315) with delta (0, 0)
Screenshot: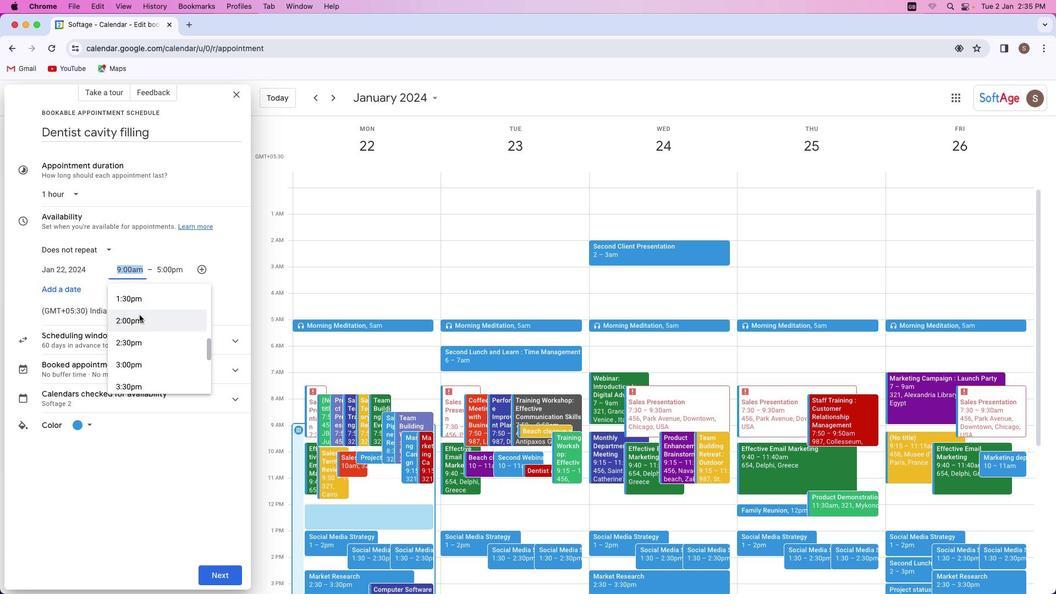 
Action: Mouse moved to (139, 315)
Screenshot: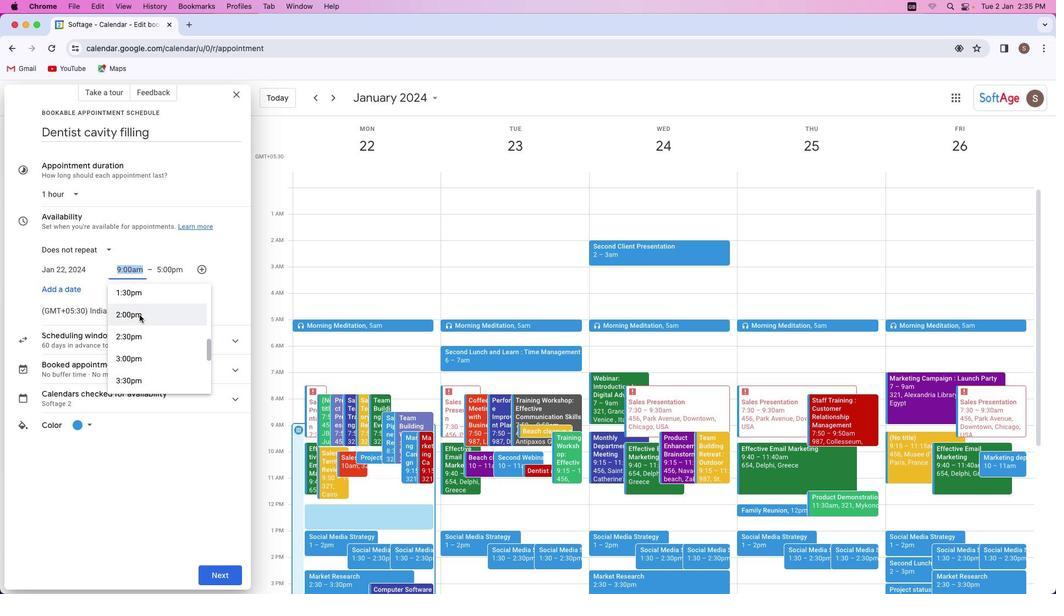 
Action: Mouse scrolled (139, 315) with delta (0, 0)
Screenshot: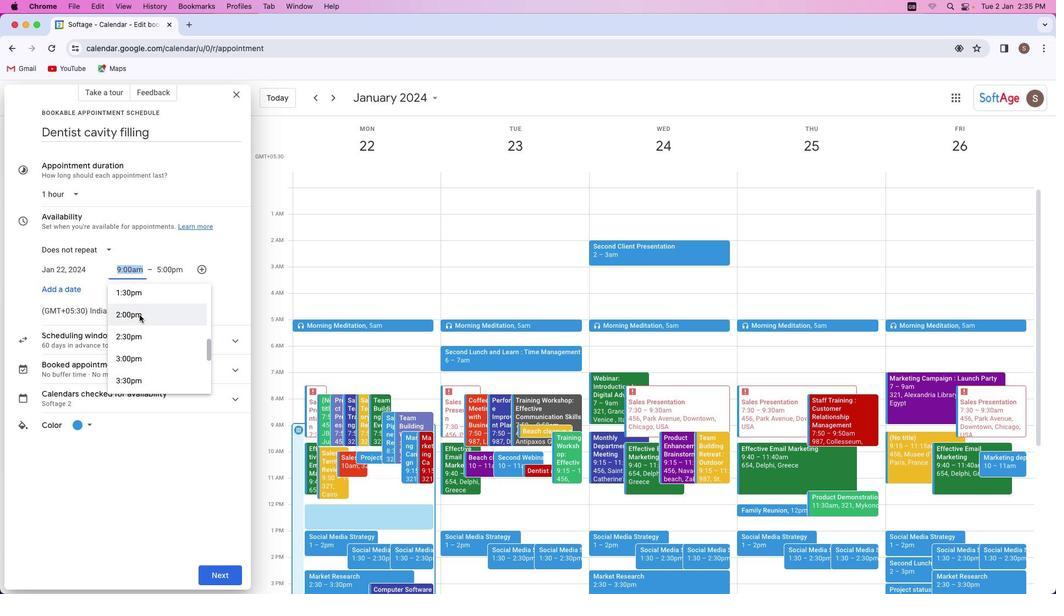 
Action: Mouse moved to (139, 315)
Screenshot: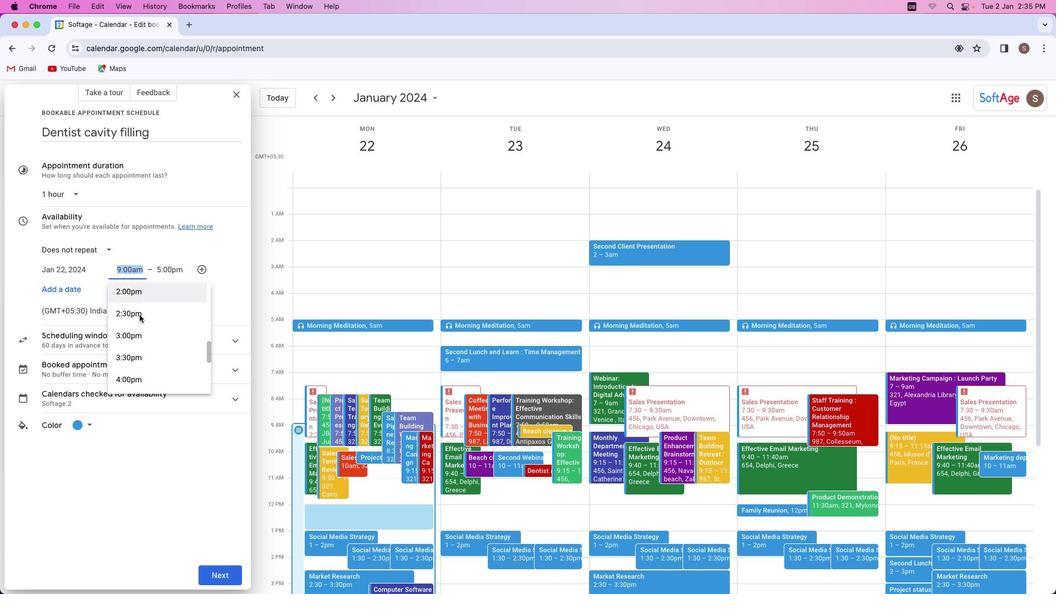 
Action: Mouse scrolled (139, 315) with delta (0, 0)
Screenshot: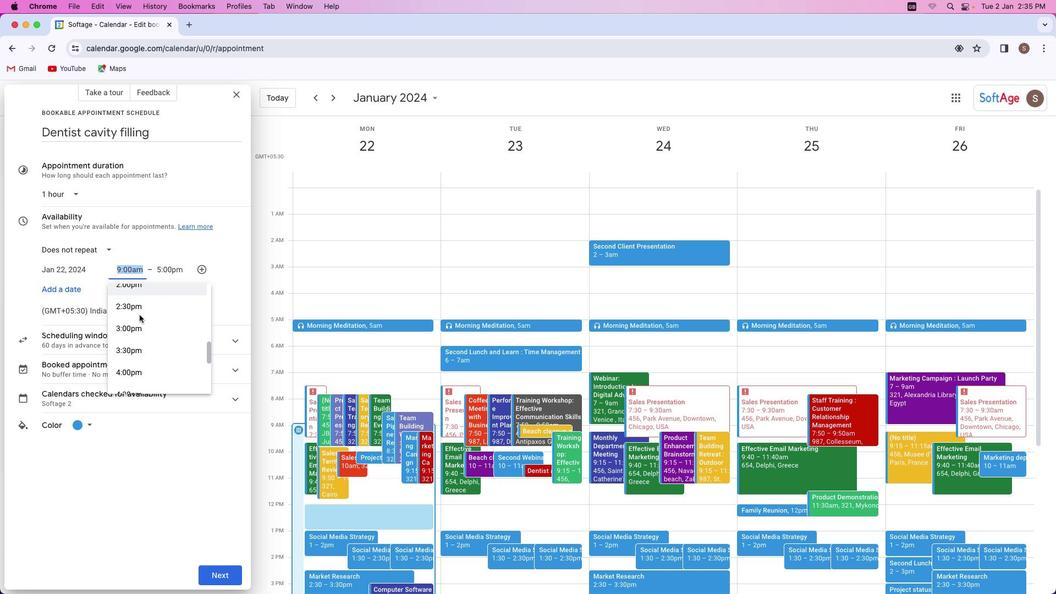 
Action: Mouse scrolled (139, 315) with delta (0, 0)
Screenshot: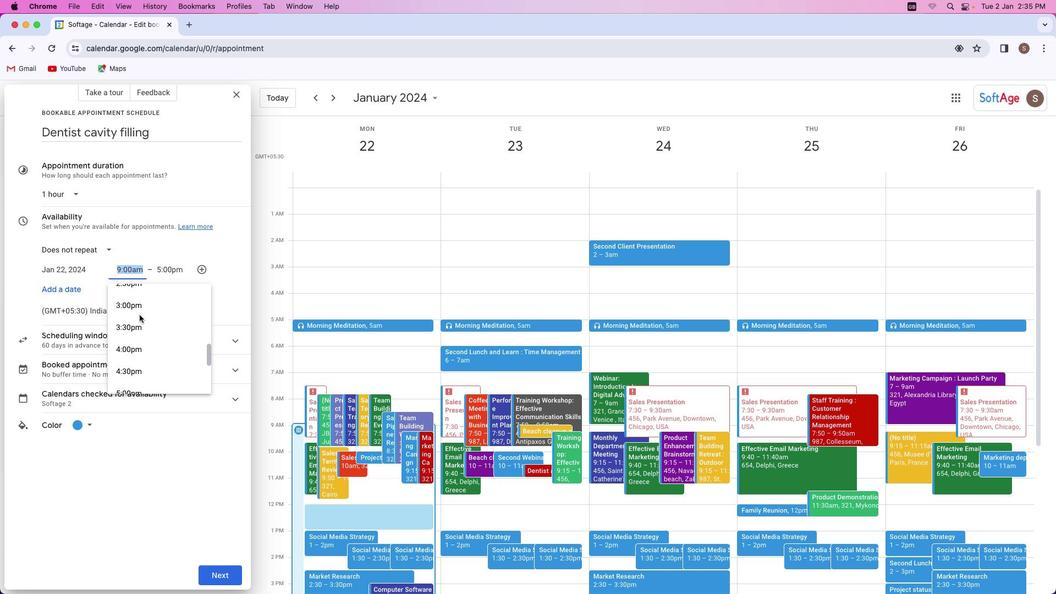 
Action: Mouse scrolled (139, 315) with delta (0, 0)
Screenshot: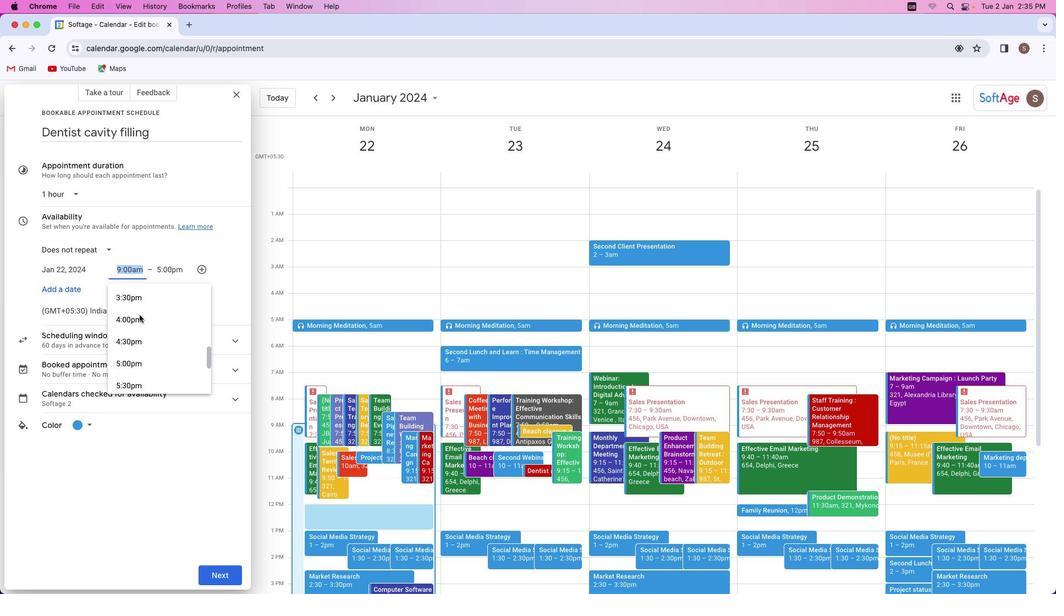 
Action: Mouse moved to (139, 315)
Screenshot: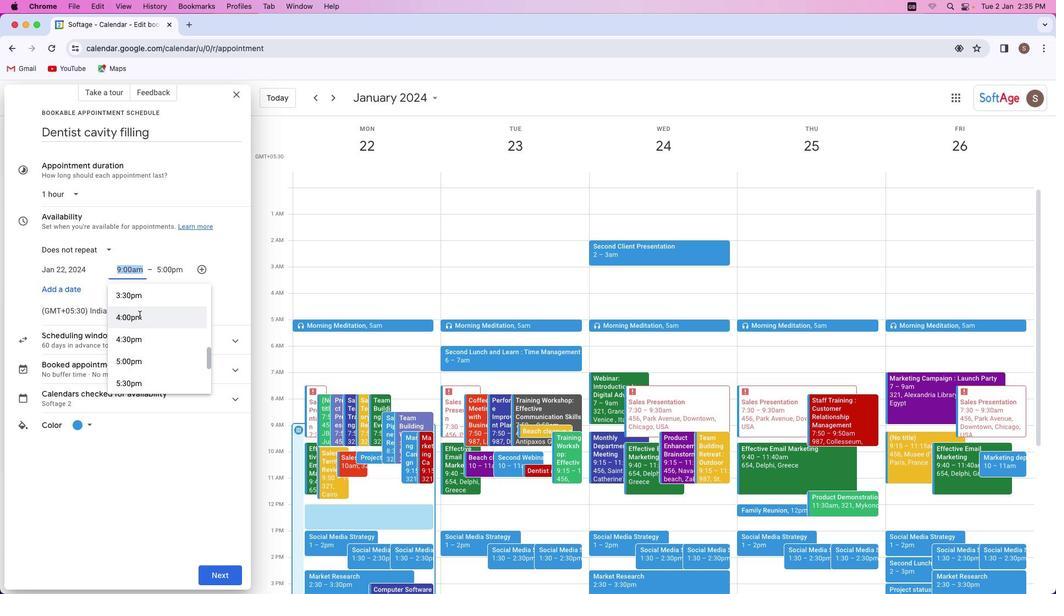 
Action: Mouse scrolled (139, 315) with delta (0, 0)
Screenshot: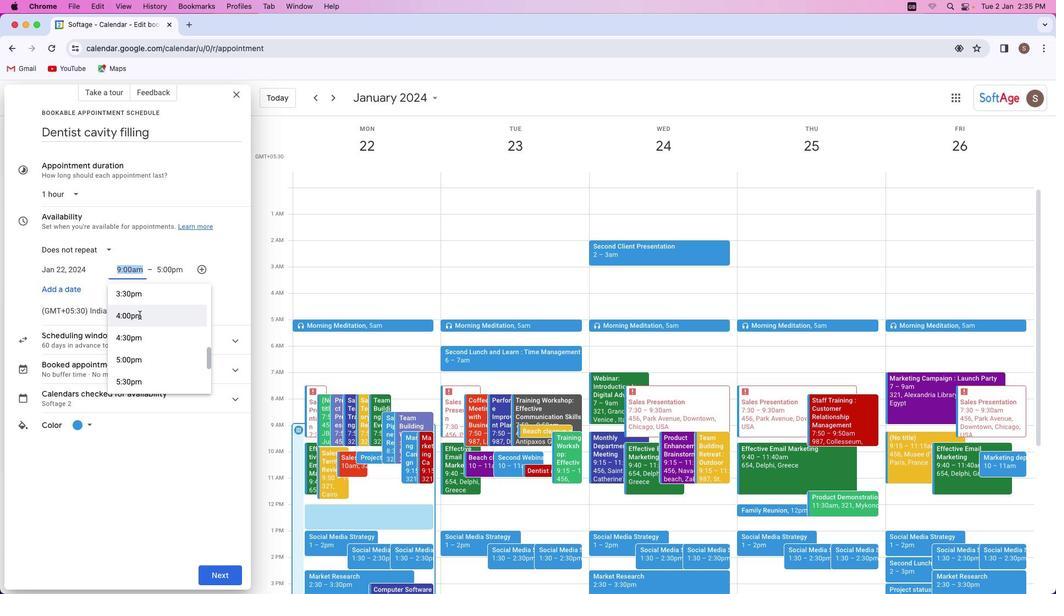 
Action: Mouse scrolled (139, 315) with delta (0, 0)
Screenshot: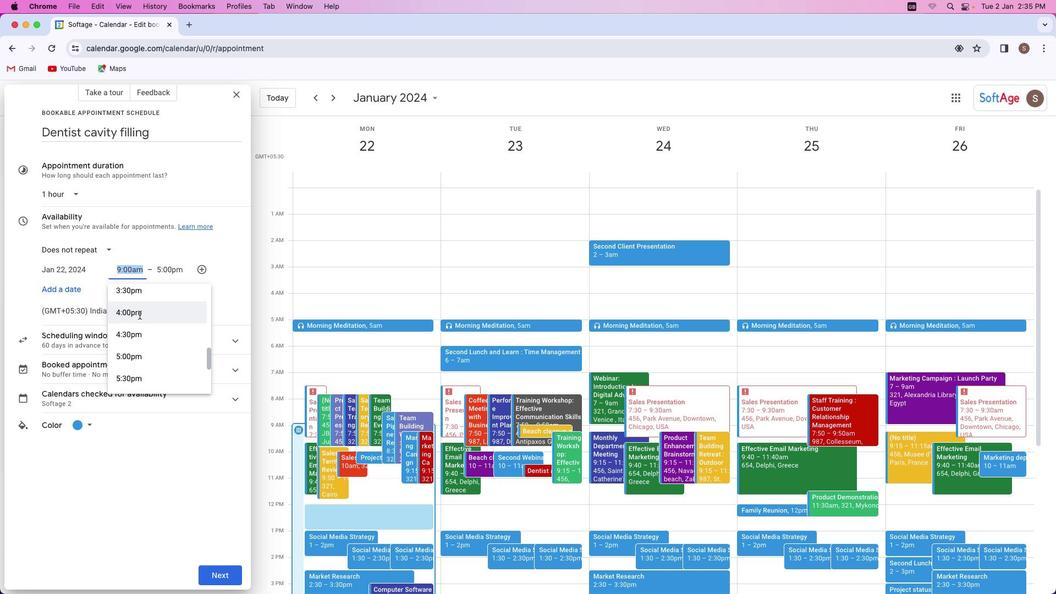 
Action: Mouse scrolled (139, 315) with delta (0, 0)
Screenshot: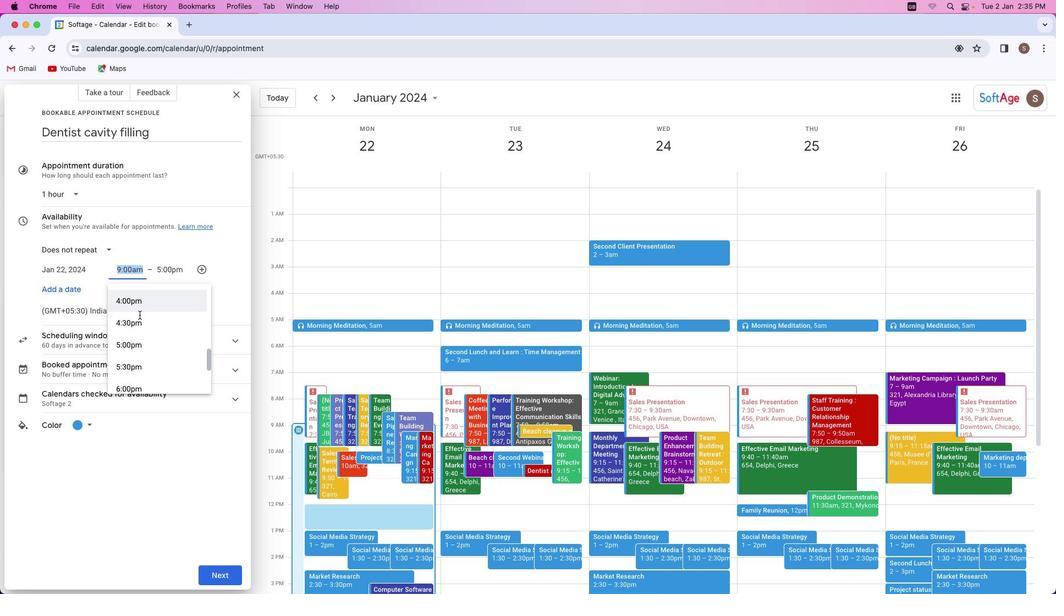 
Action: Mouse scrolled (139, 315) with delta (0, 0)
Screenshot: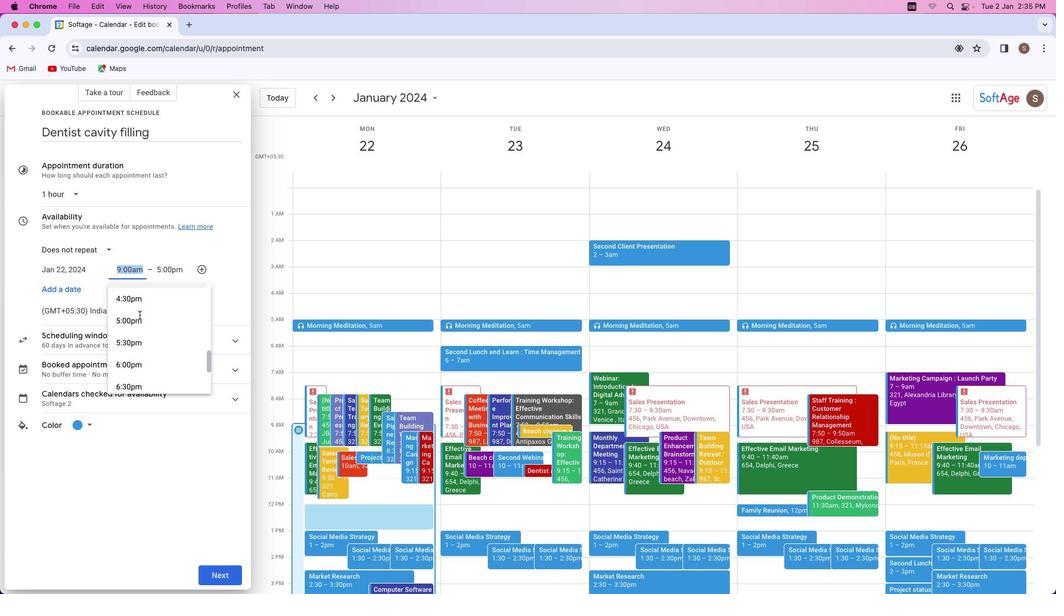 
Action: Mouse scrolled (139, 315) with delta (0, 0)
Screenshot: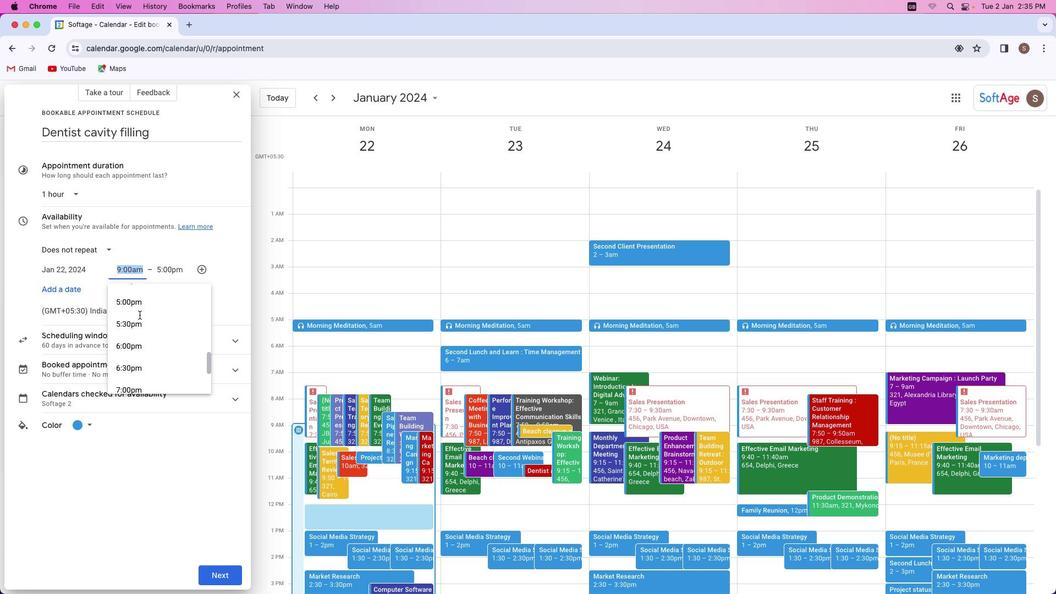 
Action: Mouse scrolled (139, 315) with delta (0, 0)
Screenshot: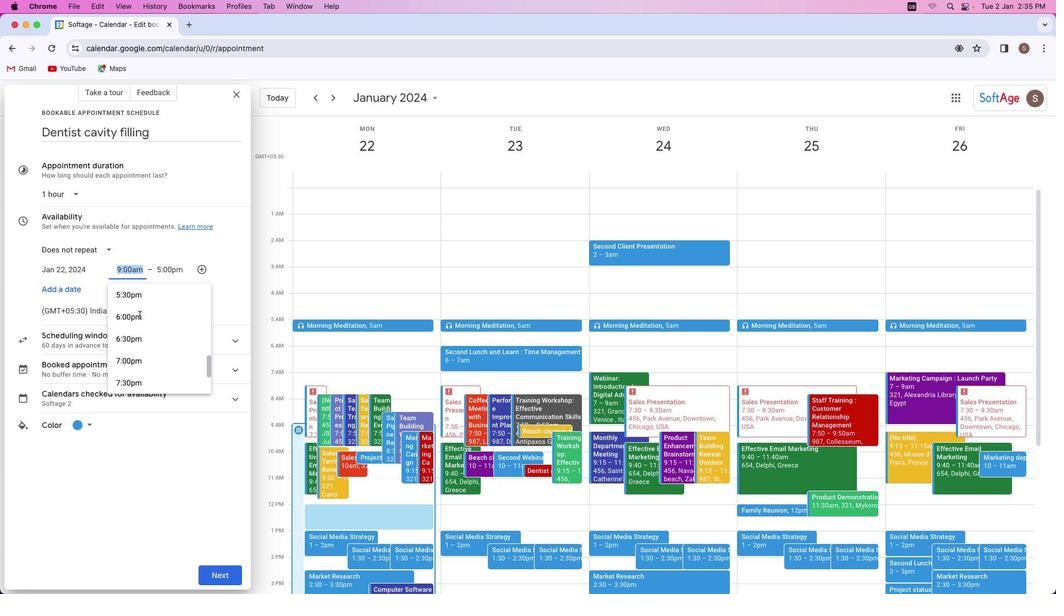 
Action: Mouse scrolled (139, 315) with delta (0, 0)
Screenshot: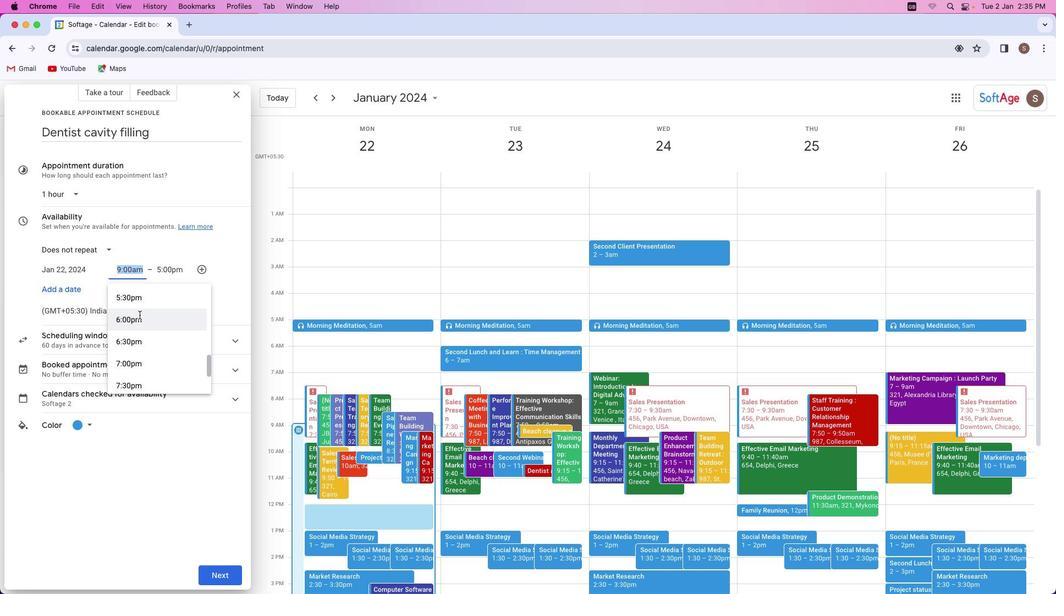 
Action: Mouse scrolled (139, 315) with delta (0, 0)
Screenshot: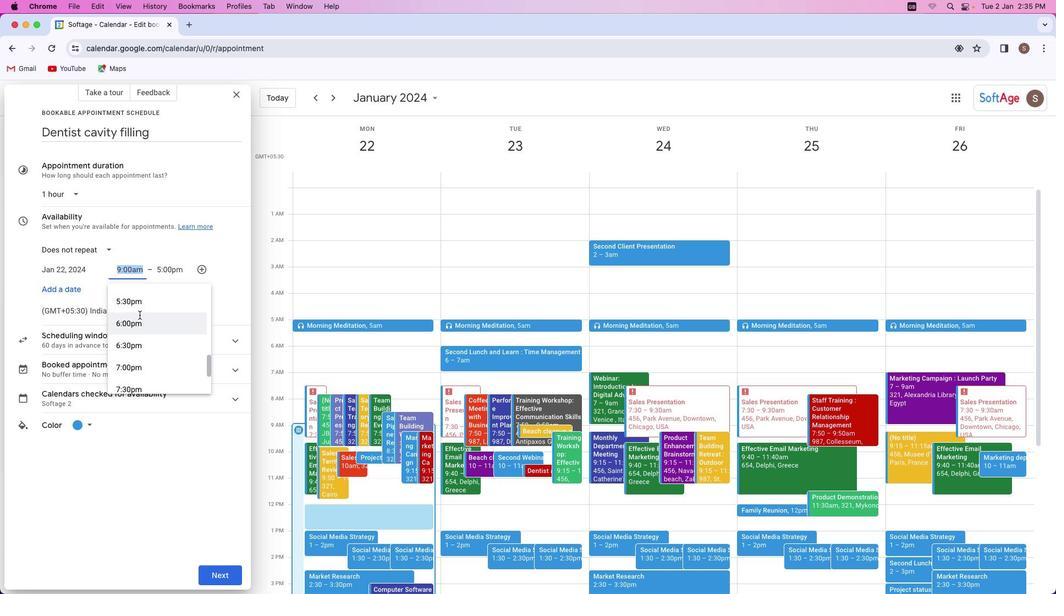 
Action: Mouse scrolled (139, 315) with delta (0, 0)
Screenshot: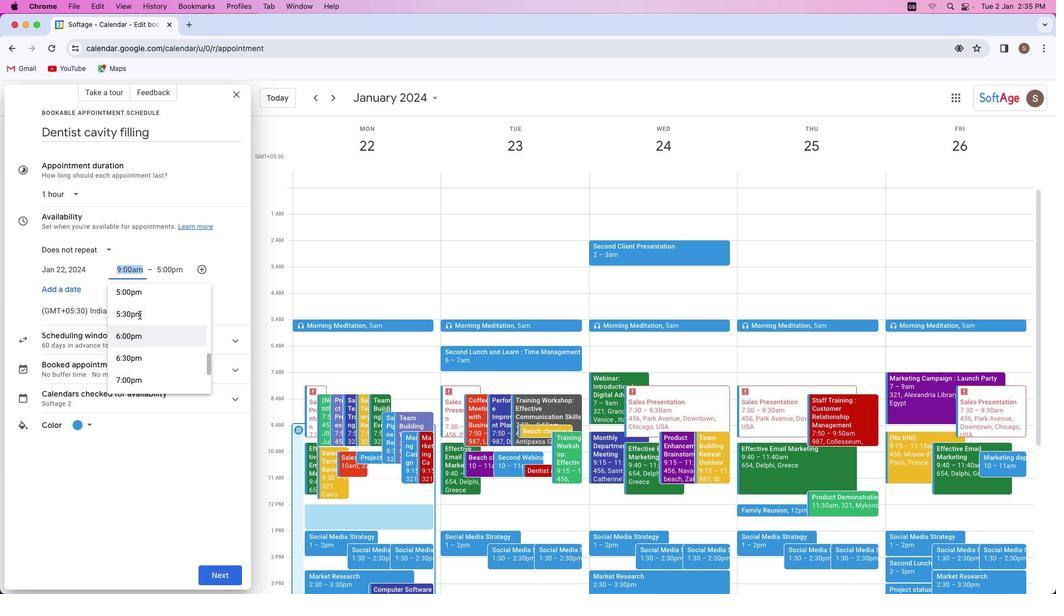 
Action: Mouse scrolled (139, 315) with delta (0, 0)
Screenshot: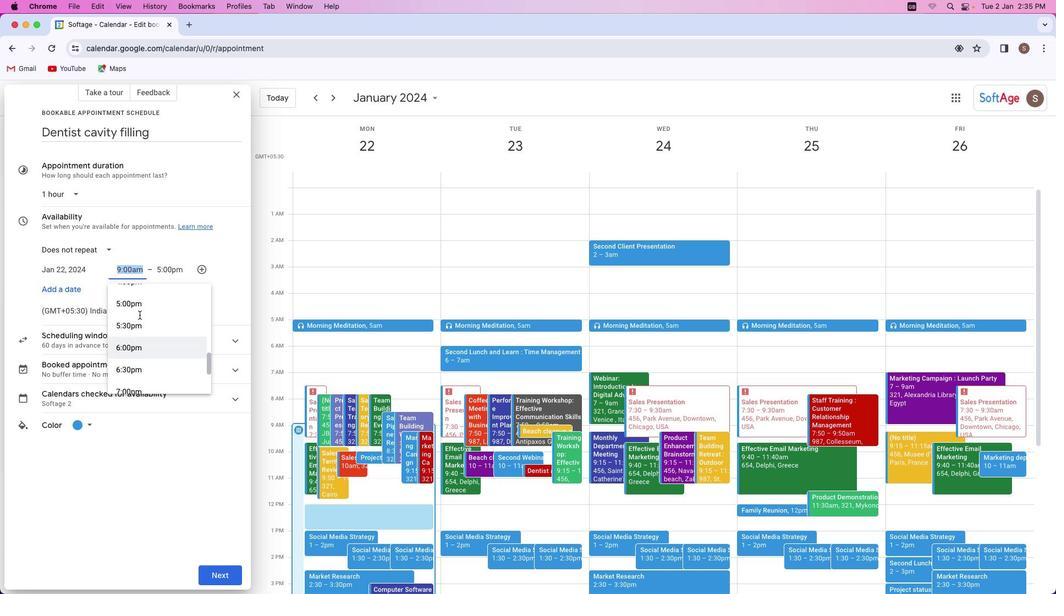 
Action: Mouse scrolled (139, 315) with delta (0, 0)
Screenshot: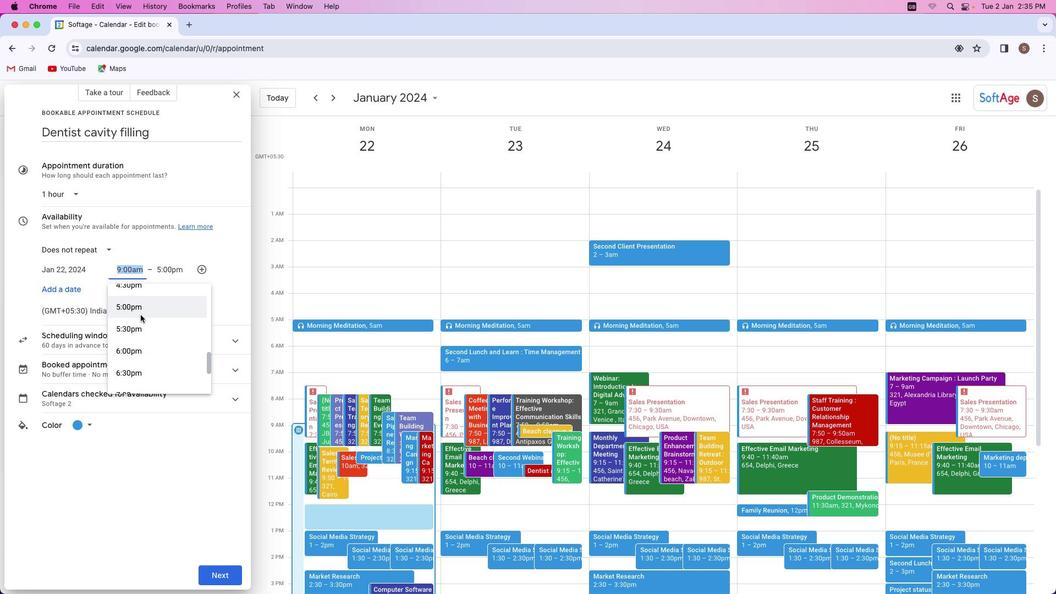 
Action: Mouse moved to (135, 308)
Screenshot: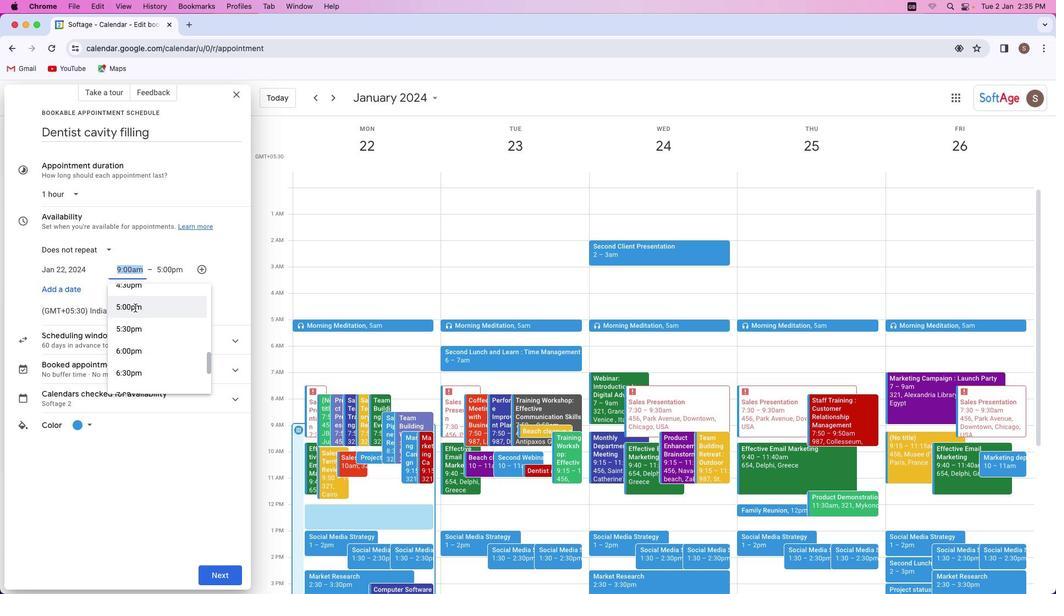 
Action: Mouse pressed left at (135, 308)
Screenshot: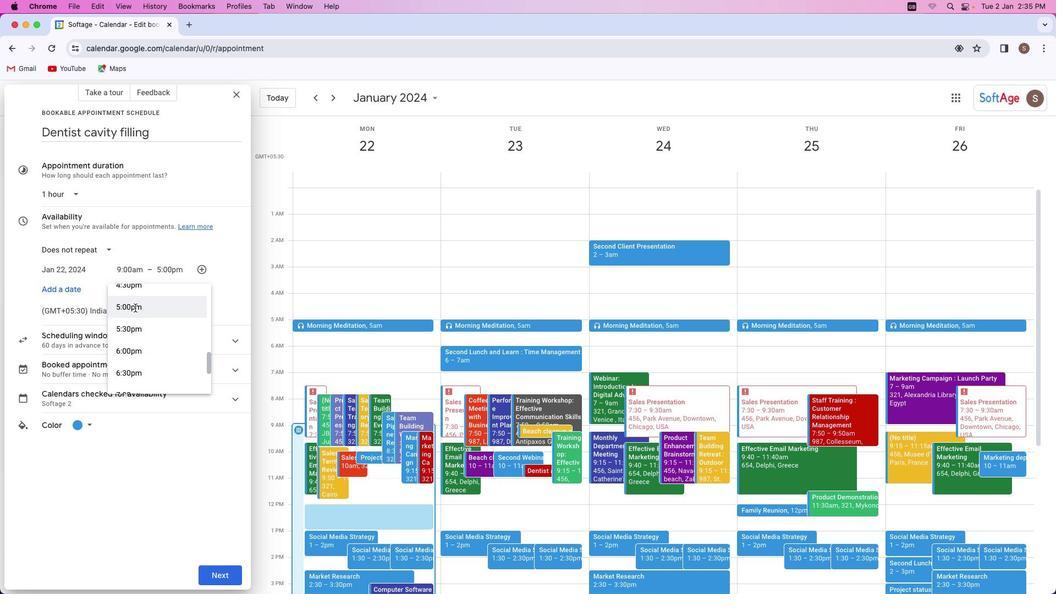 
Action: Mouse moved to (164, 274)
Screenshot: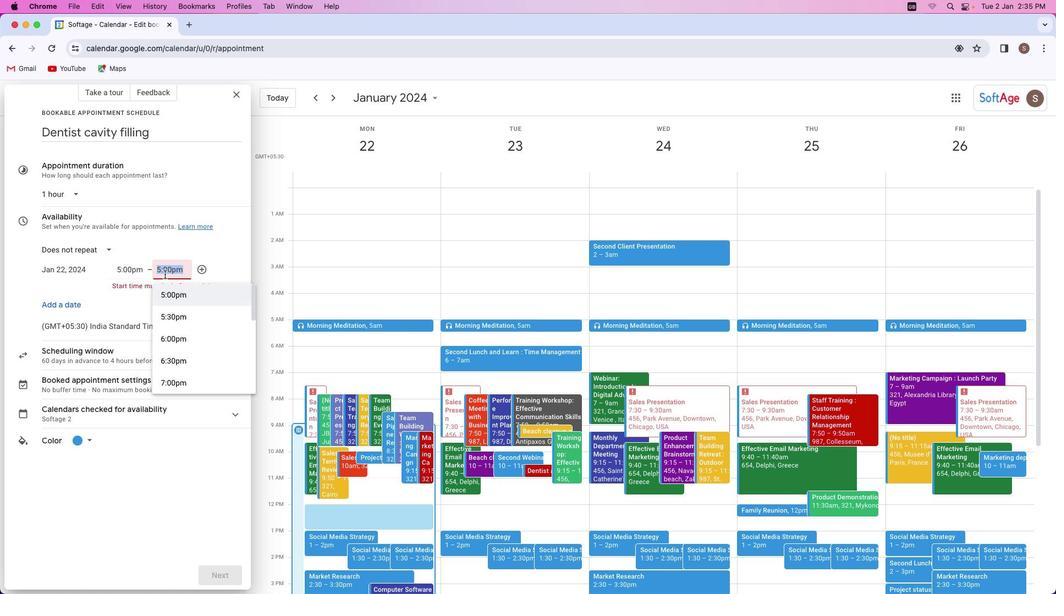 
Action: Mouse pressed left at (164, 274)
Screenshot: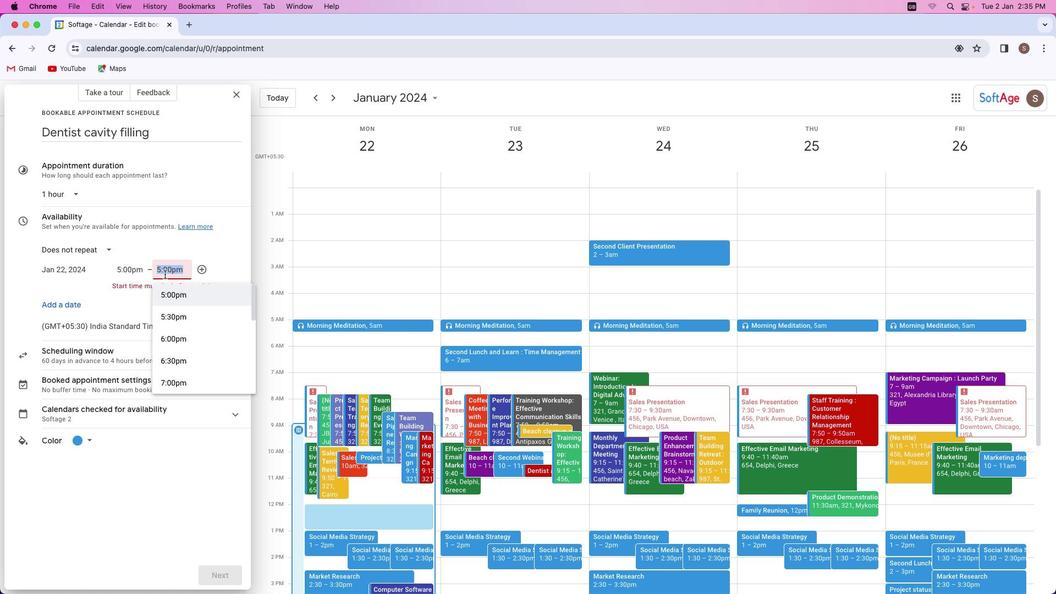 
Action: Mouse moved to (170, 335)
Screenshot: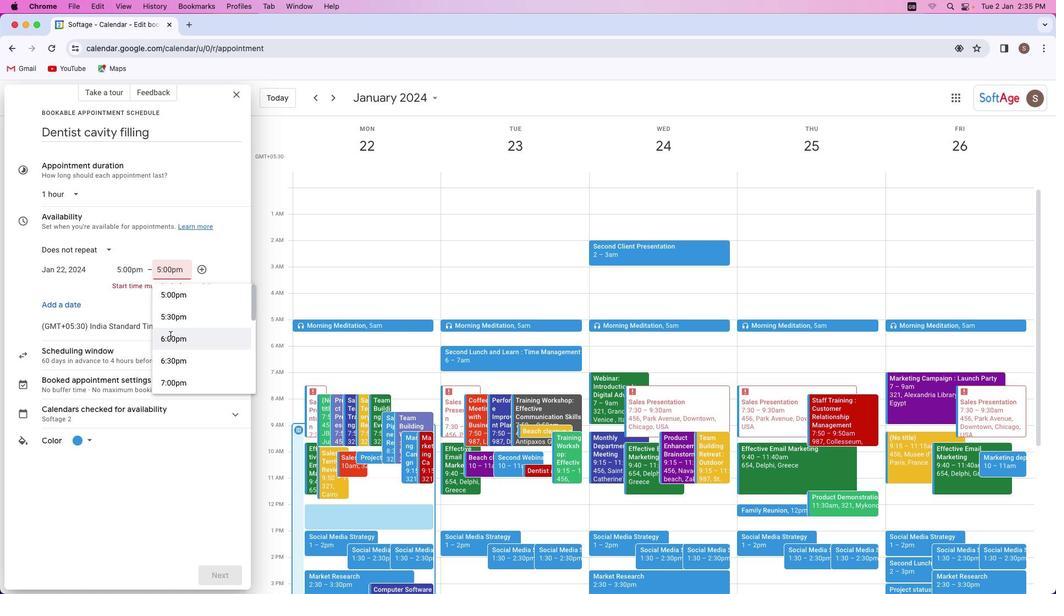 
Action: Mouse pressed left at (170, 335)
Screenshot: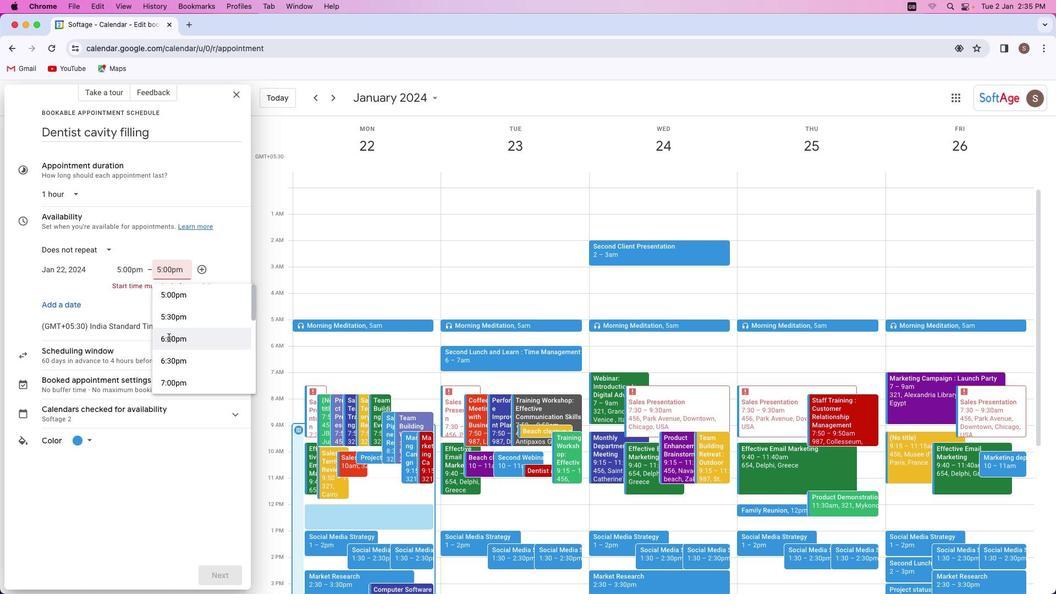 
Action: Mouse moved to (83, 419)
Screenshot: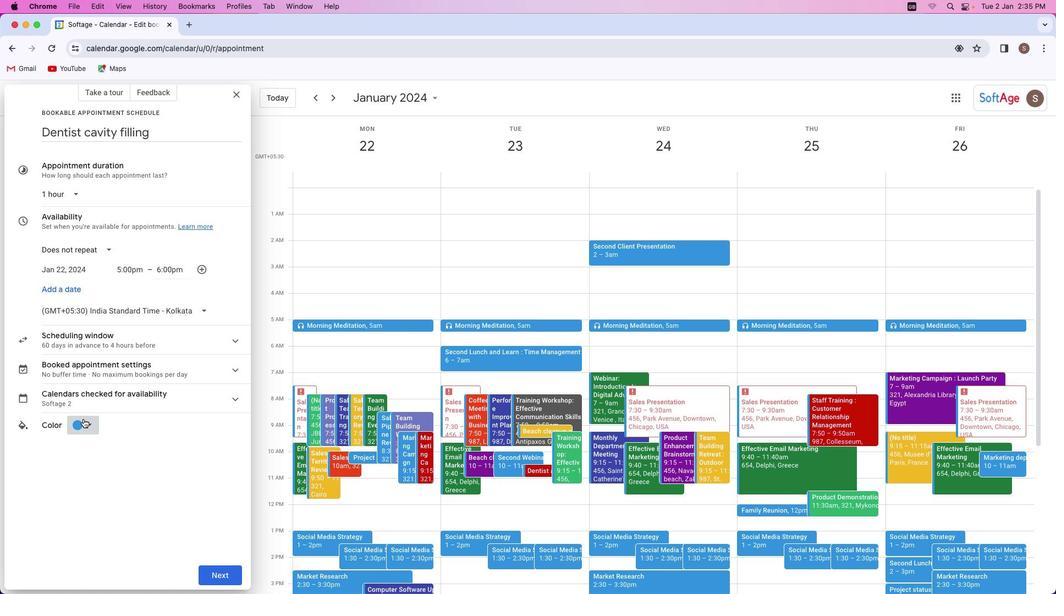 
Action: Mouse pressed left at (83, 419)
Screenshot: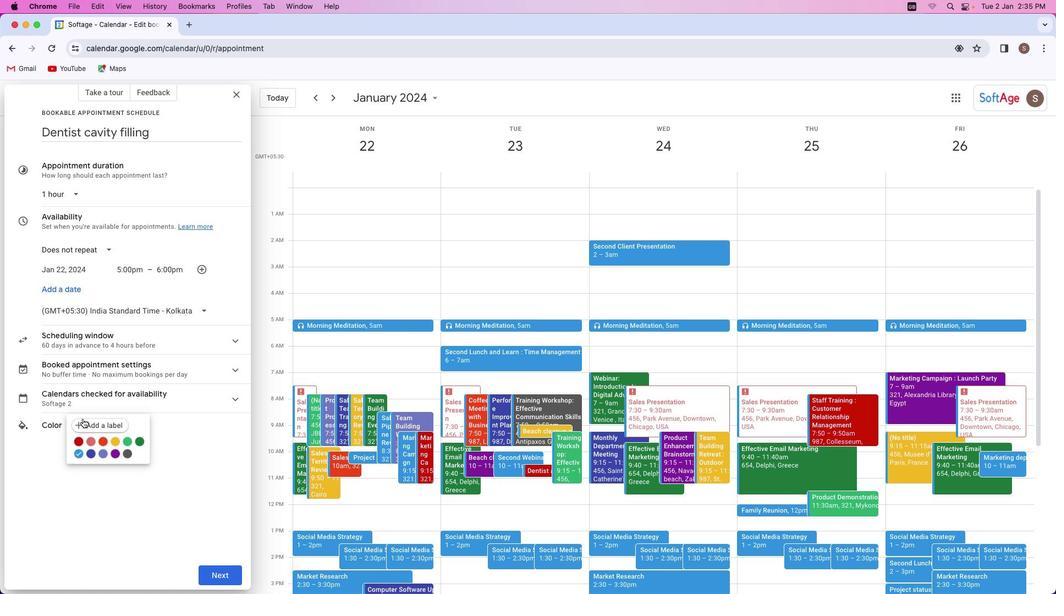 
Action: Mouse moved to (103, 439)
Screenshot: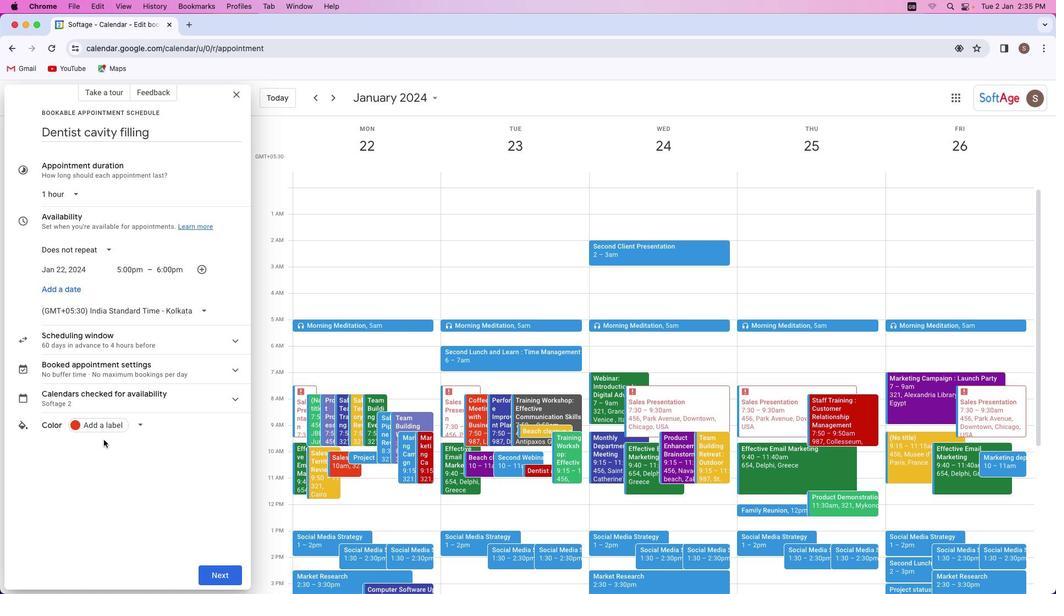 
Action: Mouse pressed left at (103, 439)
Screenshot: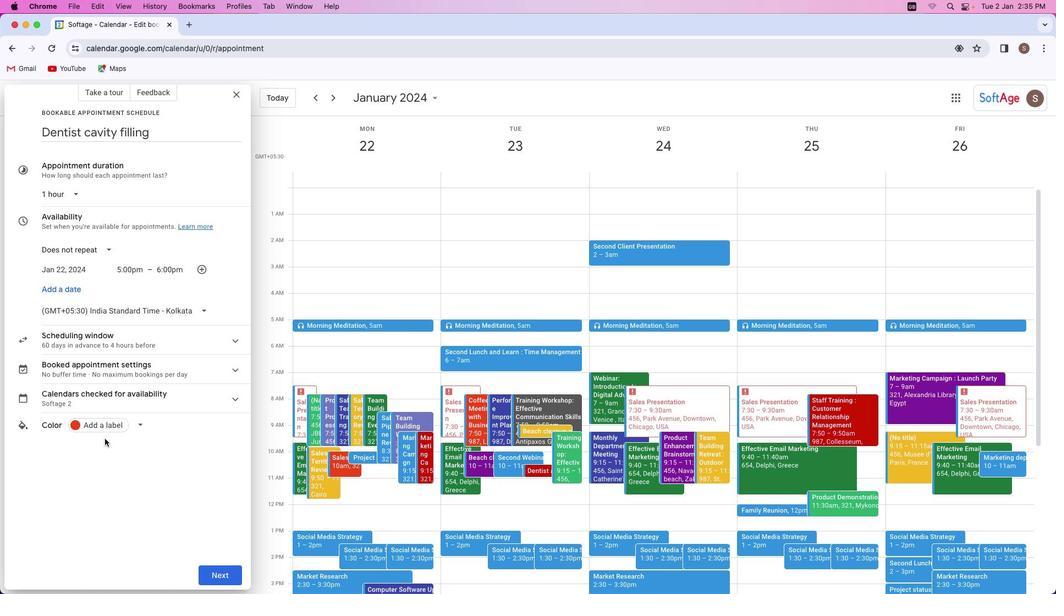 
Action: Mouse moved to (221, 576)
Screenshot: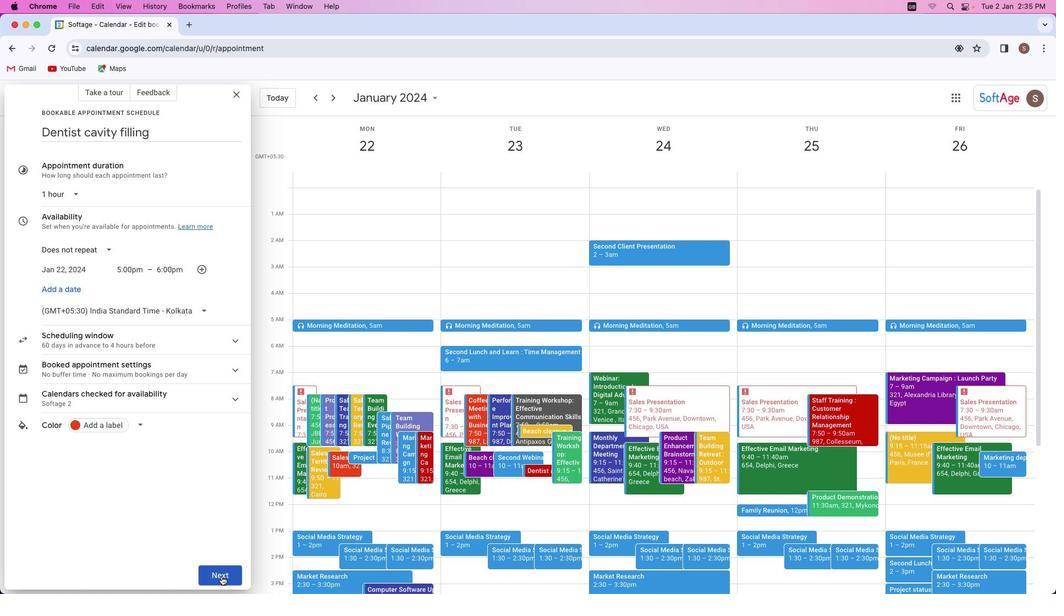 
Action: Mouse pressed left at (221, 576)
Screenshot: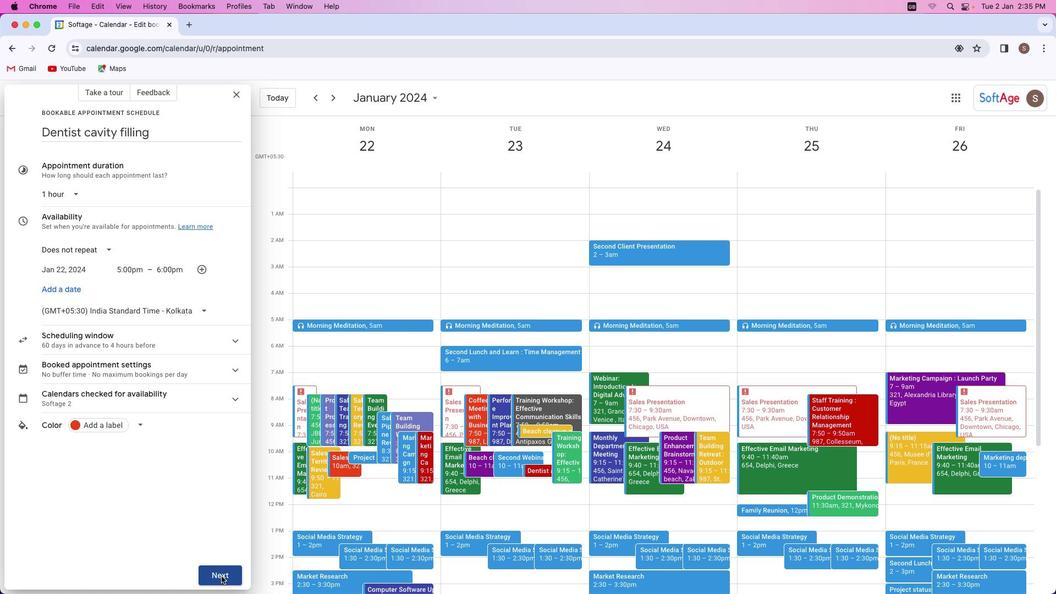 
Action: Mouse moved to (90, 319)
Screenshot: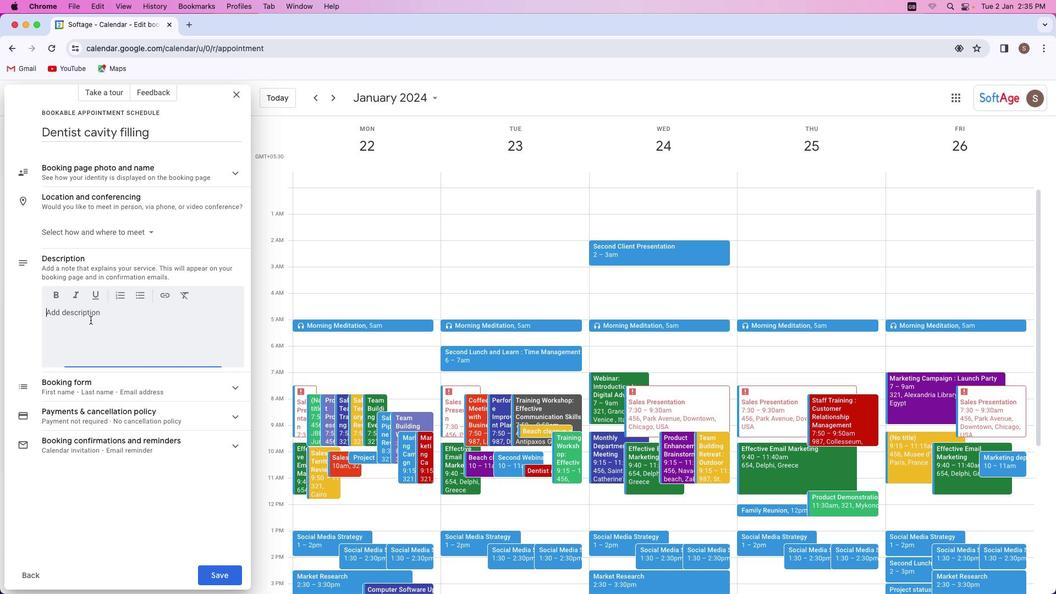 
Action: Mouse pressed left at (90, 319)
Screenshot: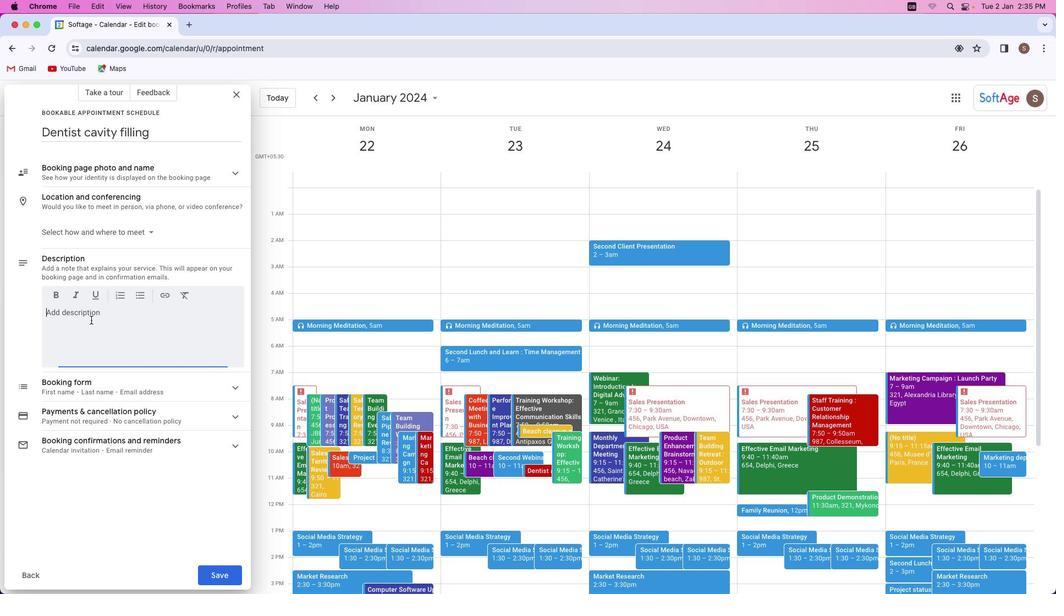 
Action: Mouse moved to (91, 320)
Screenshot: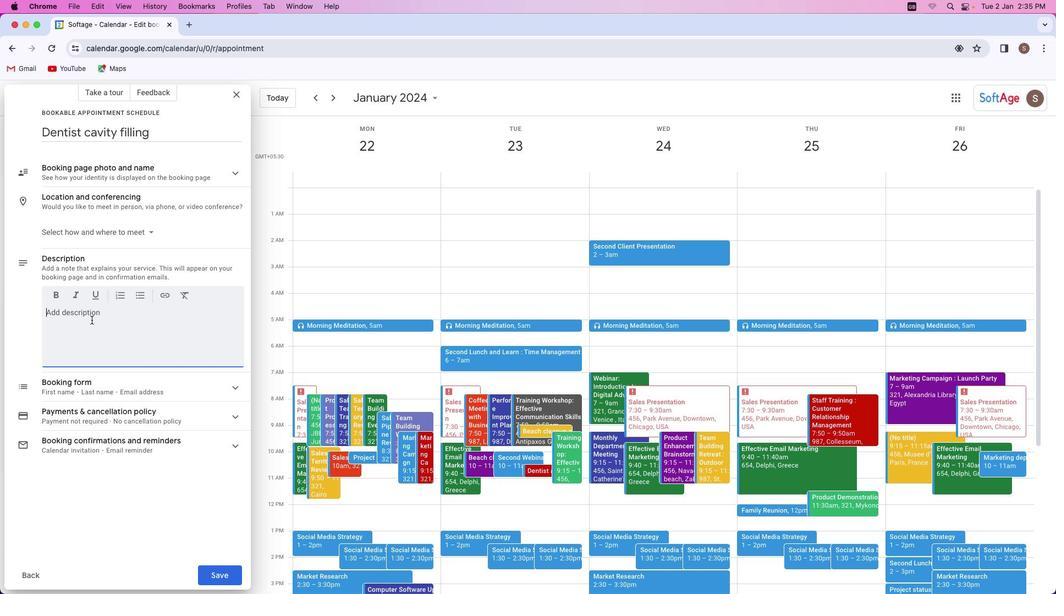 
Action: Key pressed Key.shift'T''h''i''s'Key.space'p''l''a''n'Key.space'i''s'Key.space'f''o''r'Key.spaceKey.backspaceKey.backspaceKey.backspaceKey.backspaceKey.backspaceKey.backspaceKey.backspace'p''u''r''p''o''s''e'Key.spaceKey.spaceKey.backspaceKey.backspaceKey.space'i''s'Key.space'f''o''r'Key.backspaceKey.backspaceKey.backspace'c''a''v''i''t''y'Key.space'f''i''l''l''i''n''g'Key.space'b''y'Key.space't''h''e'Key.space'd''e''n''t''i''s''t''.'
Screenshot: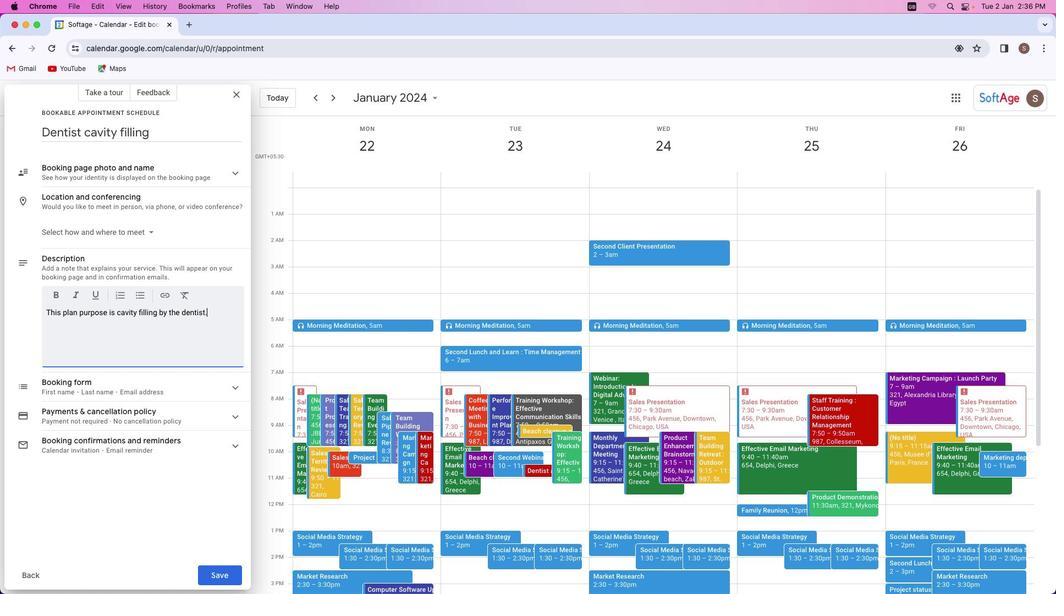 
Action: Mouse moved to (200, 578)
Screenshot: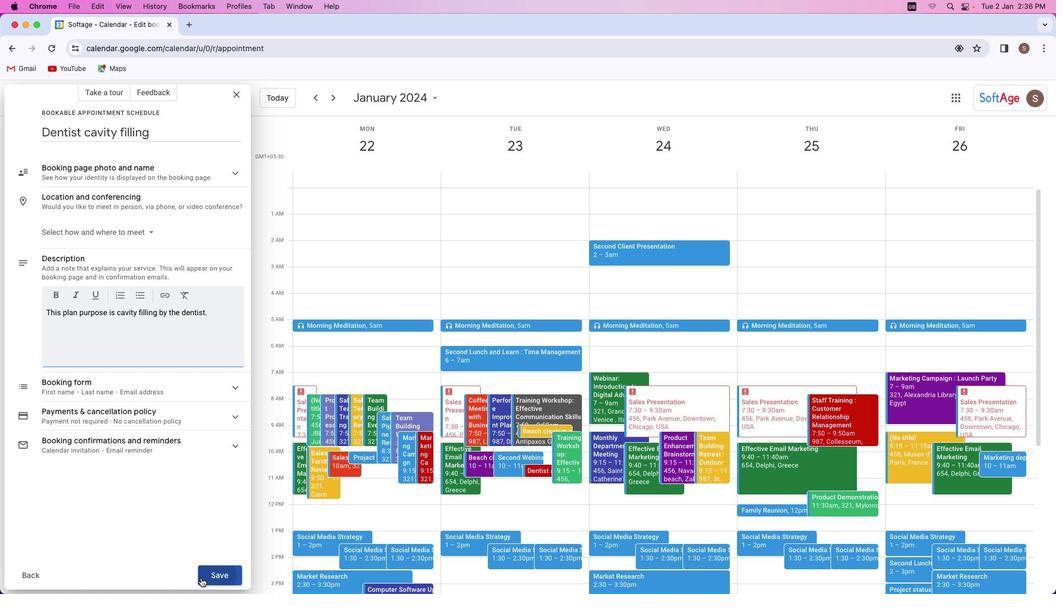 
Action: Mouse pressed left at (200, 578)
Screenshot: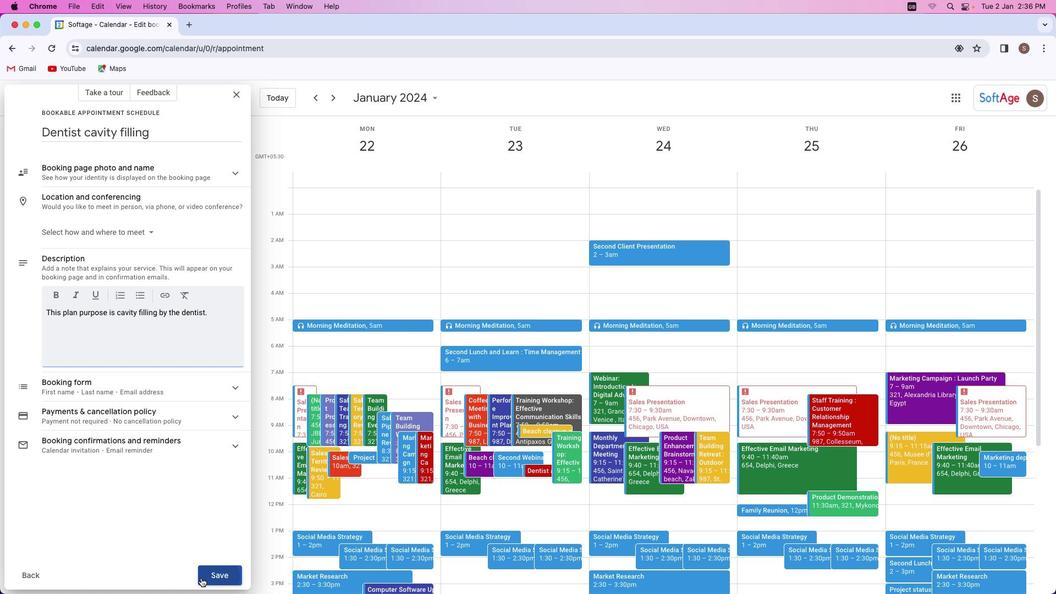
Action: Mouse moved to (497, 301)
Screenshot: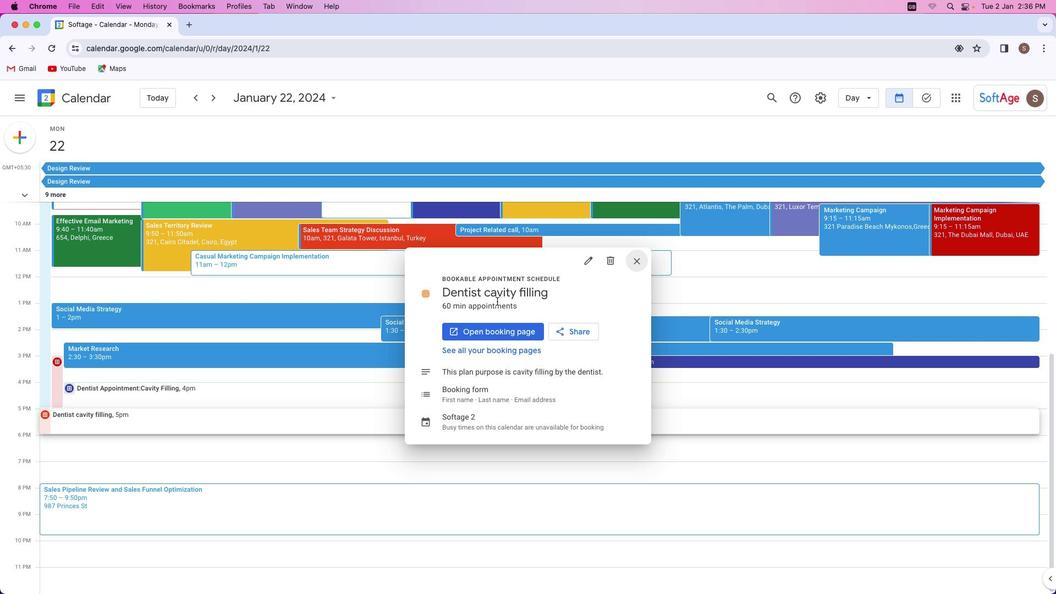 
